 Task: Log work in the project AgileExpert for the issue 'Implement a new cloud-based inventory management system for a company with advanced inventory tracking and restocking features' spent time as '2w 3d 5h 1m' and remaining time as '1w 6d 22h 36m' and add a flag. Now add the issue to the epic 'Cybersecurity Incident Response Testing'. Log work in the project AgileExpert for the issue 'Integrate a new gamification feature into an existing mobile application to increase user engagement and retention' spent time as '5w 6d 1h 9m' and remaining time as '5w 6d 6h 50m' and clone the issue. Now add the issue to the epic 'IT Asset Management Process Improvement'
Action: Mouse moved to (1124, 276)
Screenshot: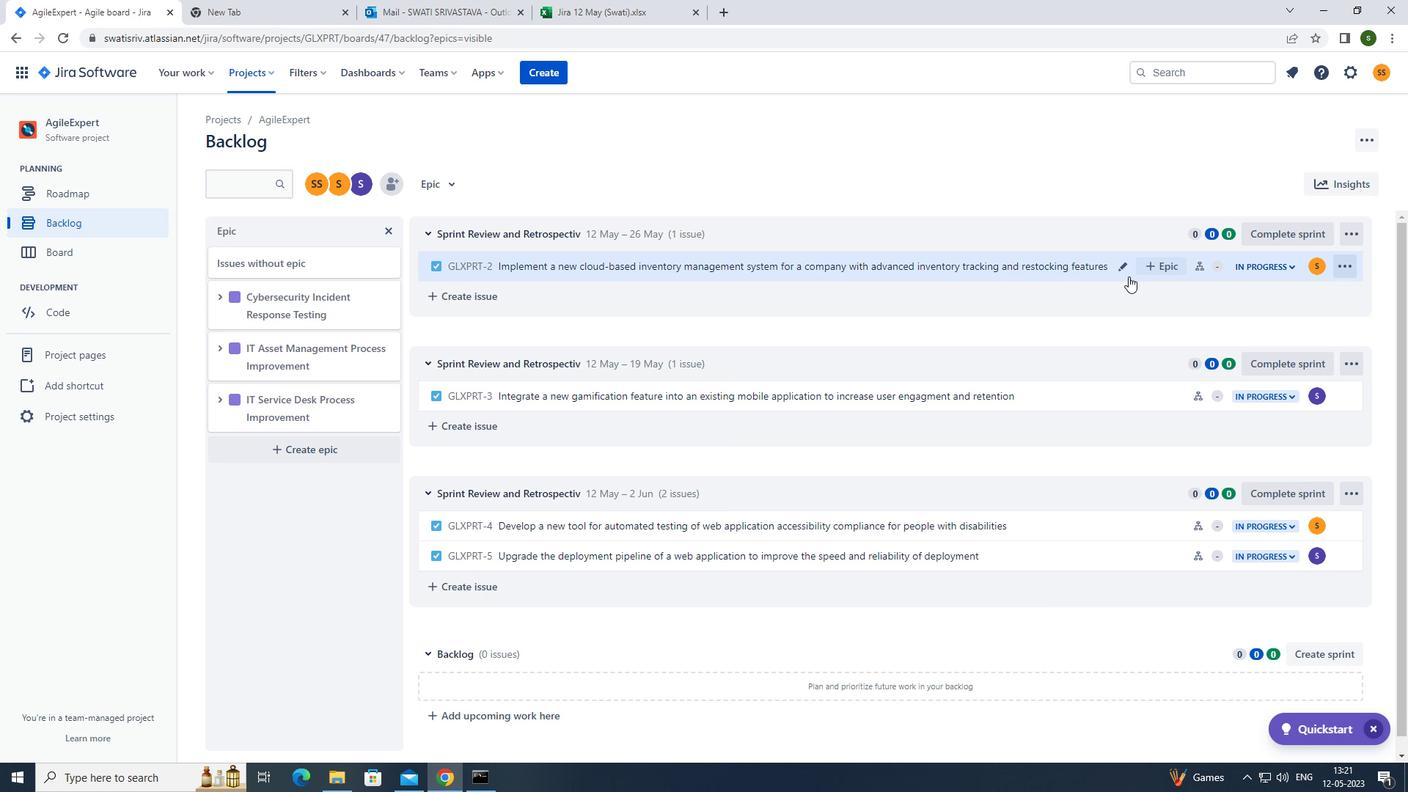 
Action: Mouse pressed left at (1124, 276)
Screenshot: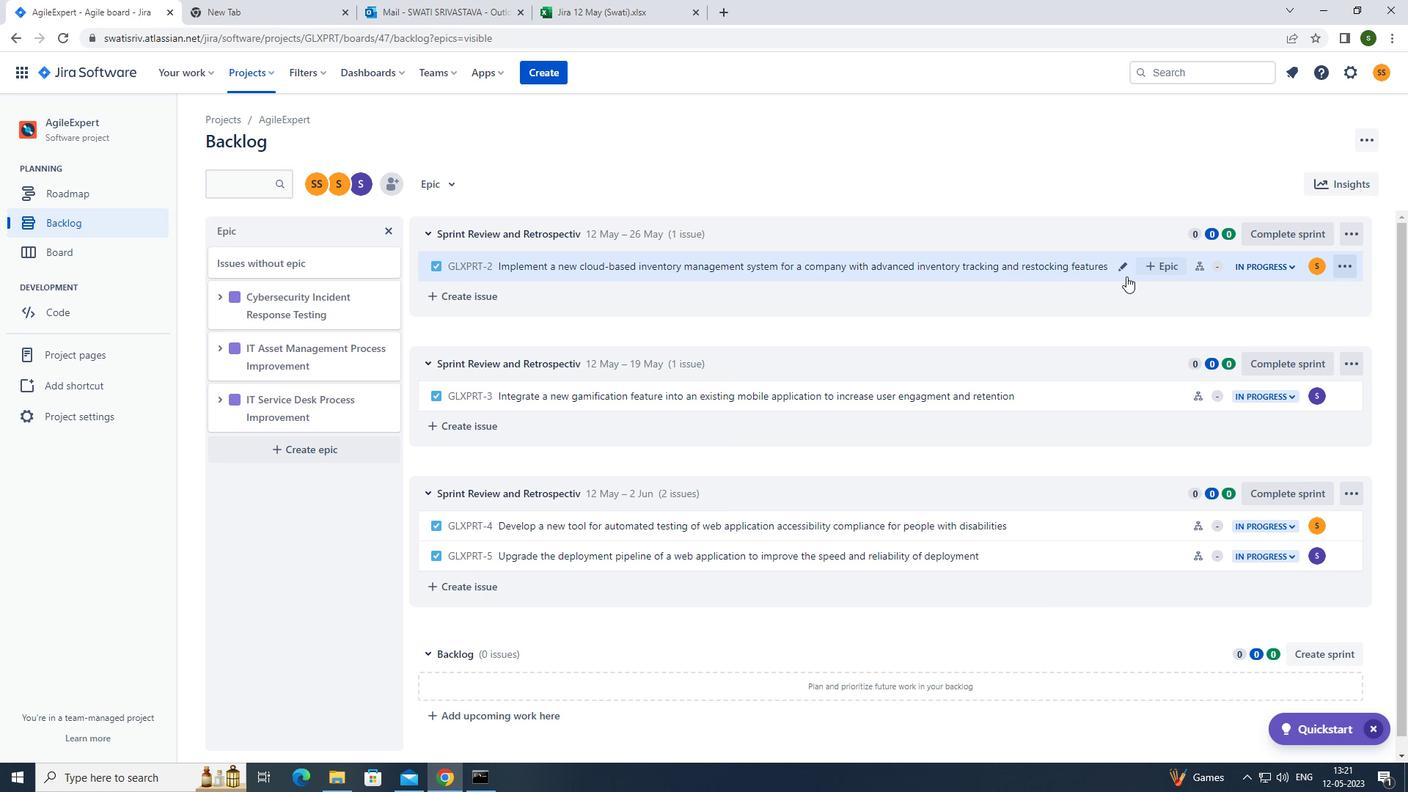 
Action: Mouse moved to (1340, 225)
Screenshot: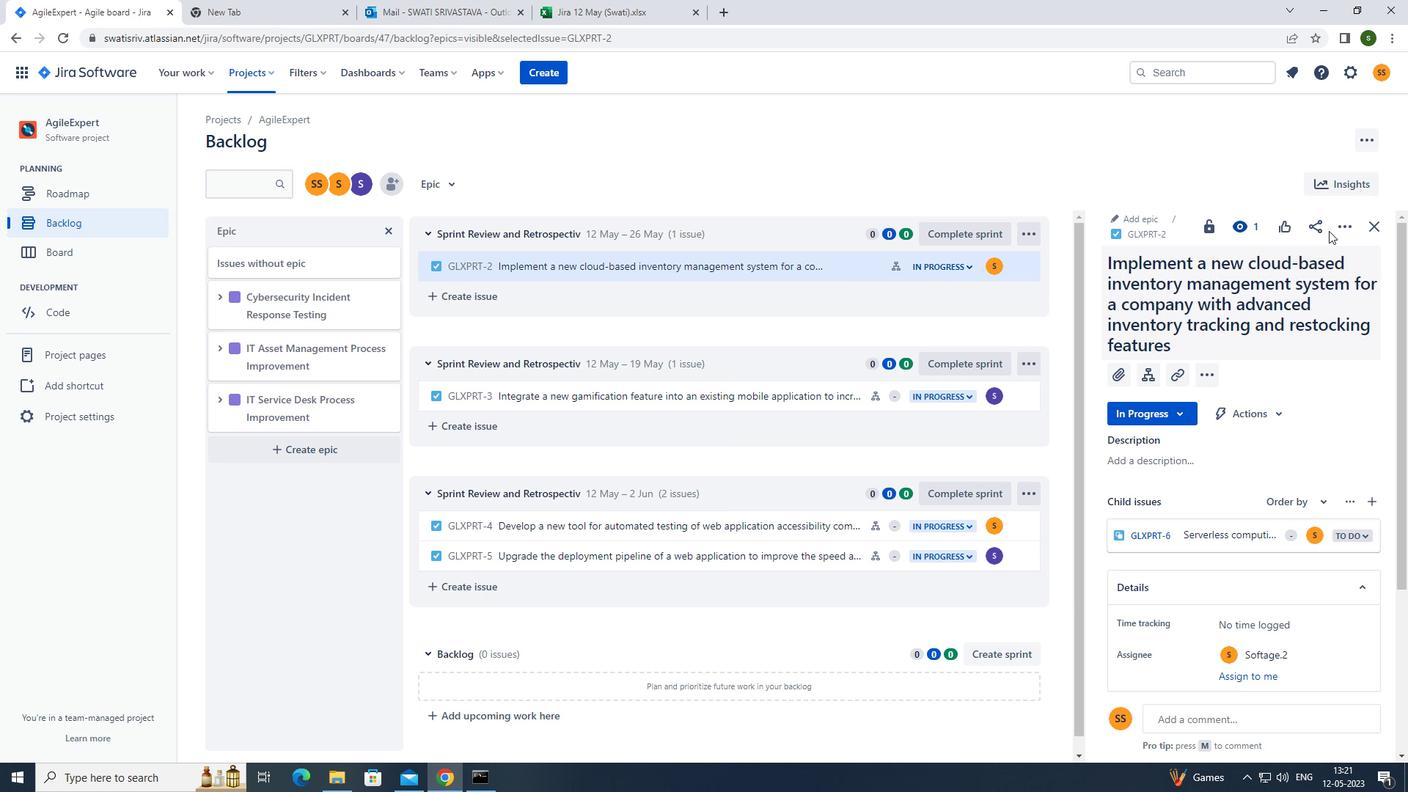 
Action: Mouse pressed left at (1340, 225)
Screenshot: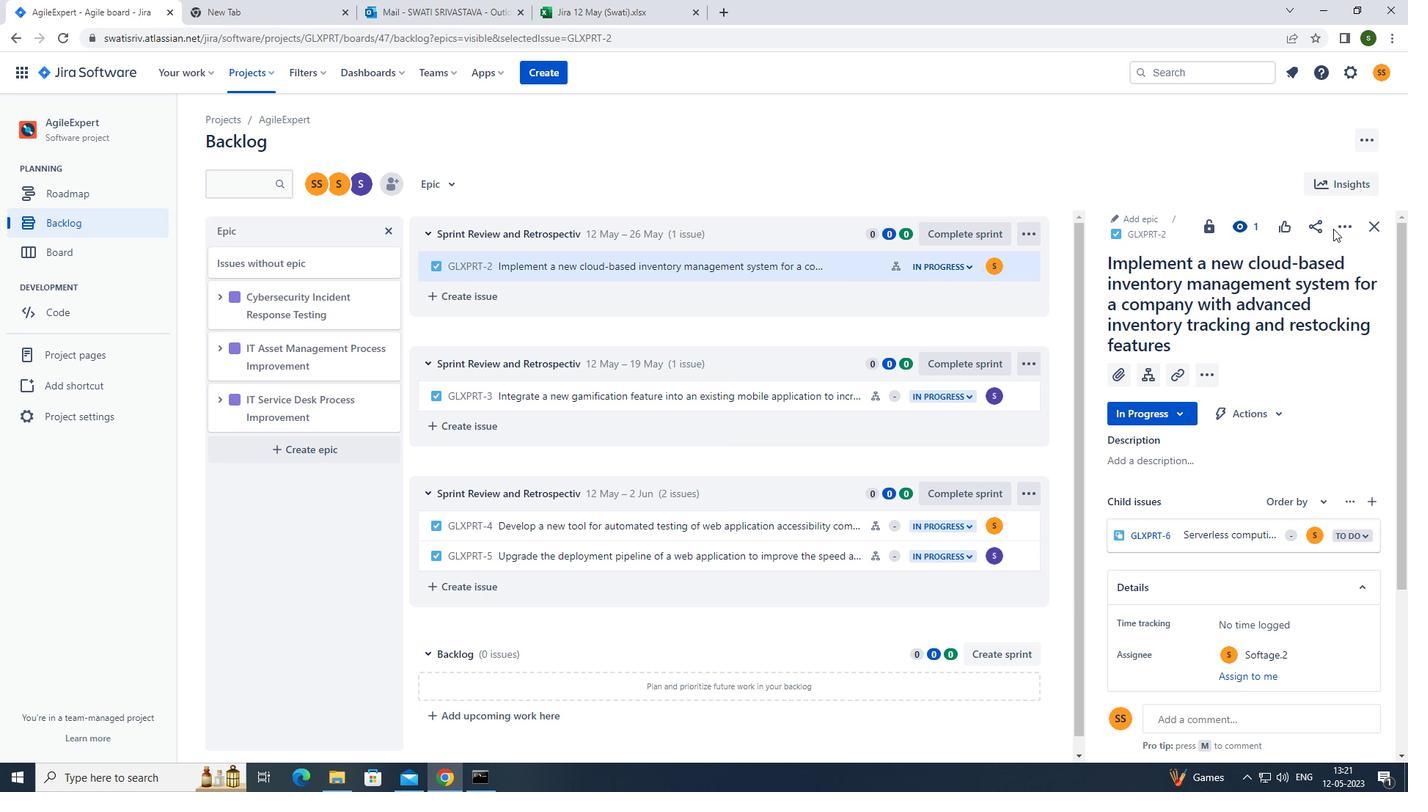 
Action: Mouse moved to (1303, 257)
Screenshot: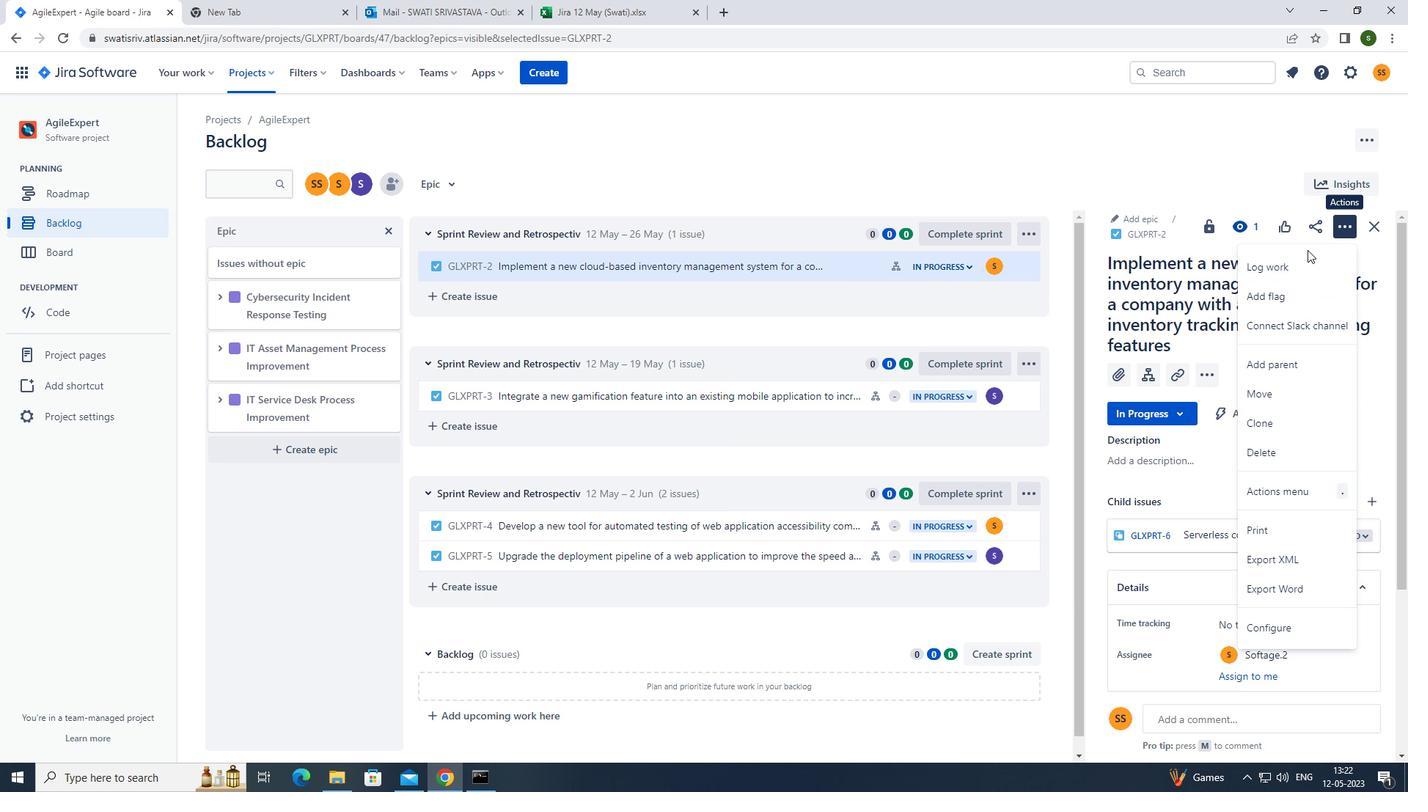 
Action: Mouse pressed left at (1303, 257)
Screenshot: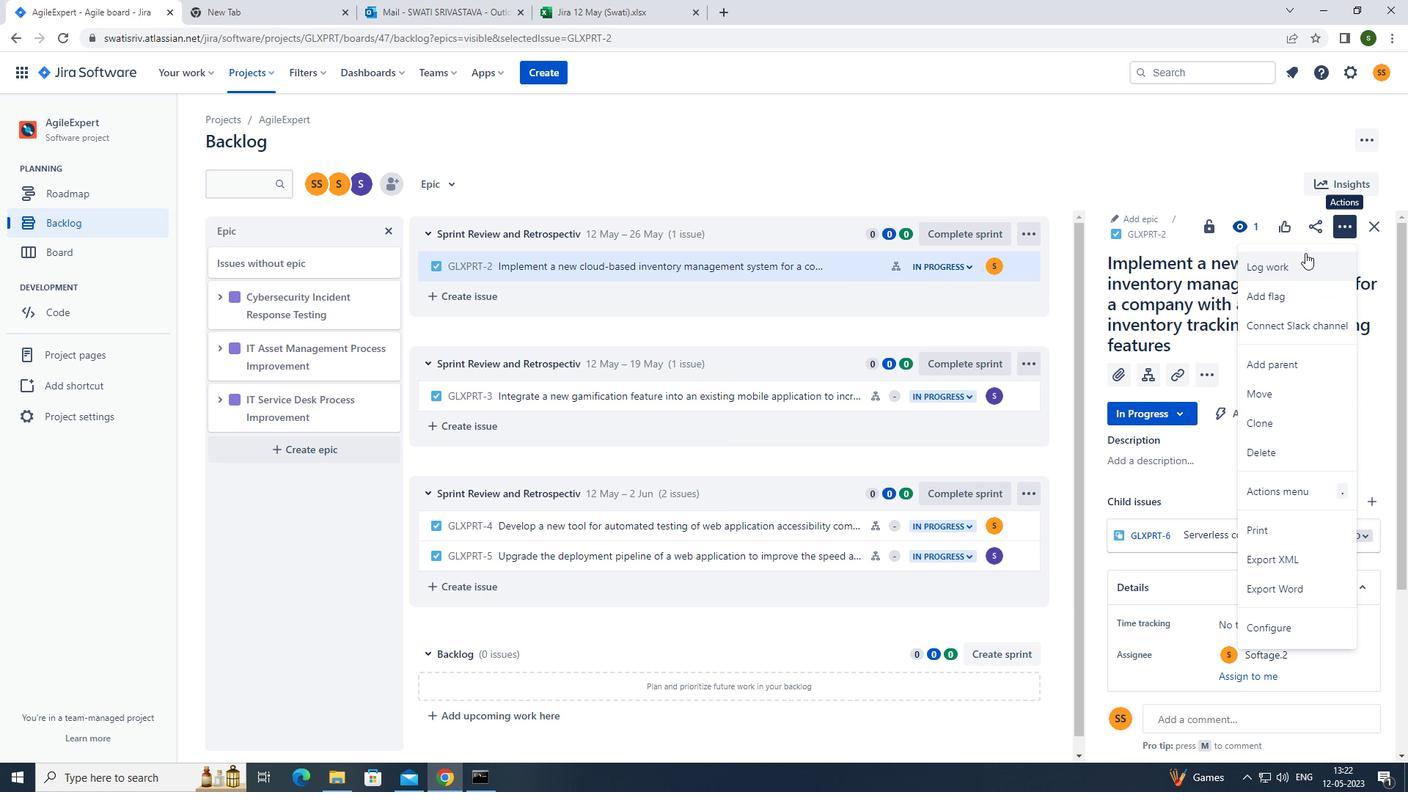 
Action: Mouse moved to (624, 186)
Screenshot: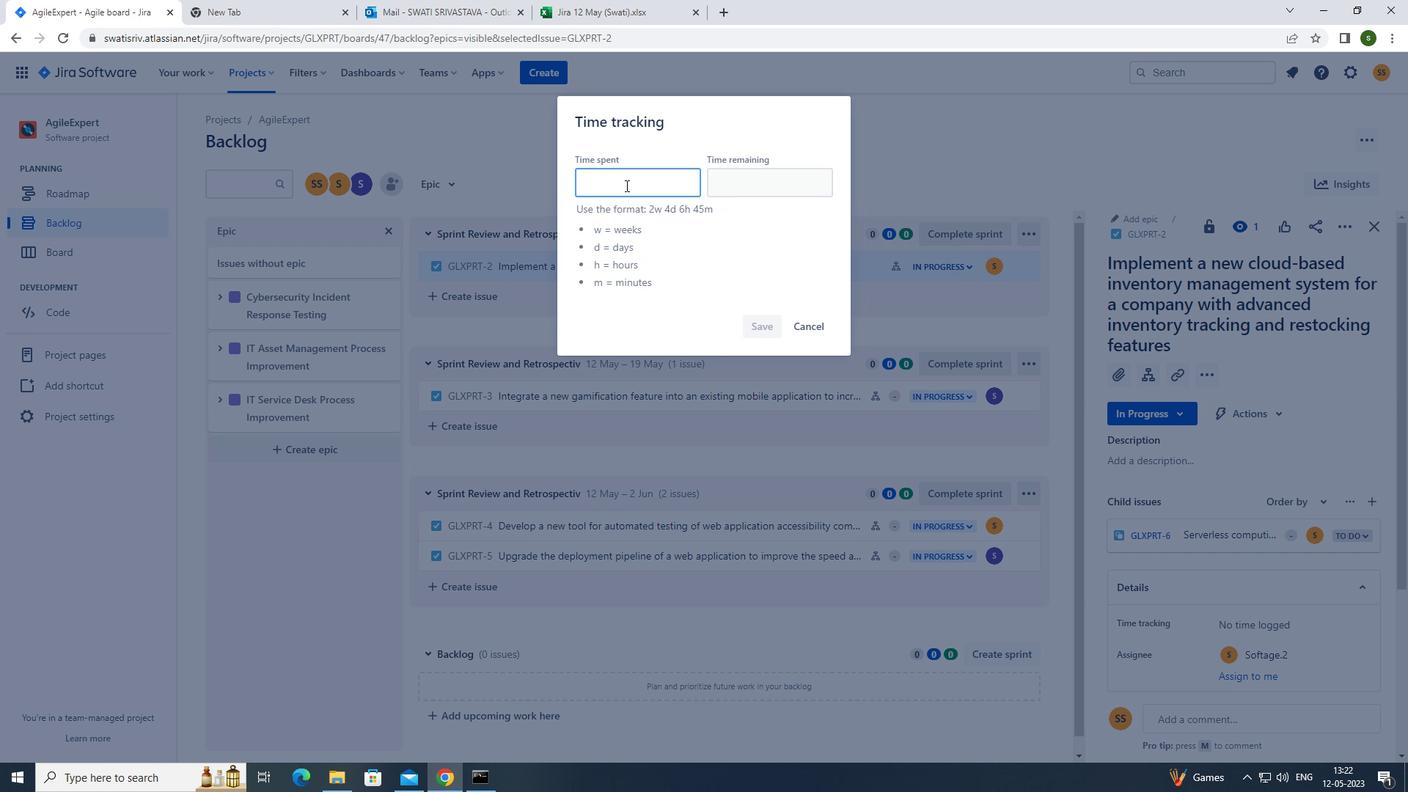 
Action: Key pressed 2w<Key.space>3d<Key.space>5h<Key.space>1m
Screenshot: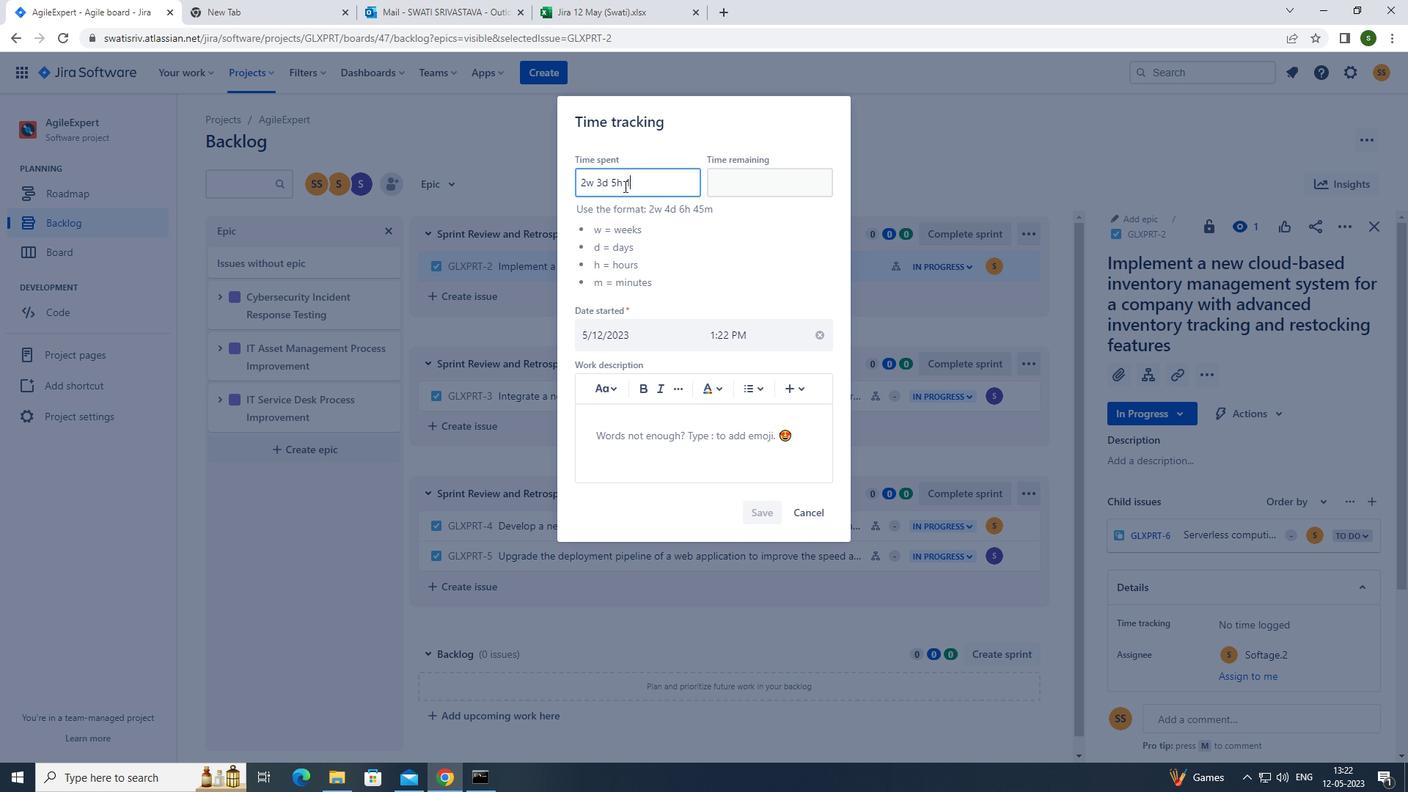 
Action: Mouse moved to (759, 192)
Screenshot: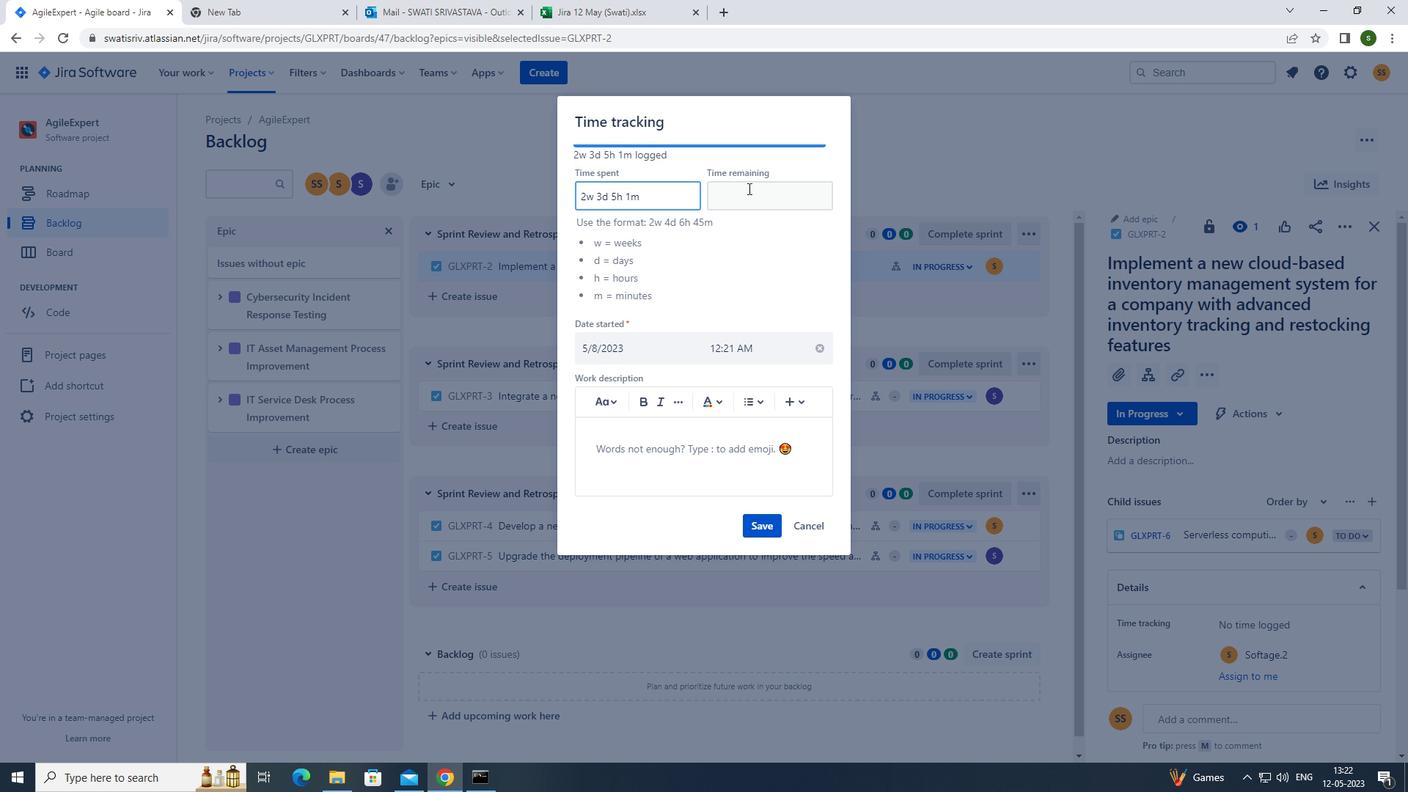 
Action: Mouse pressed left at (759, 192)
Screenshot: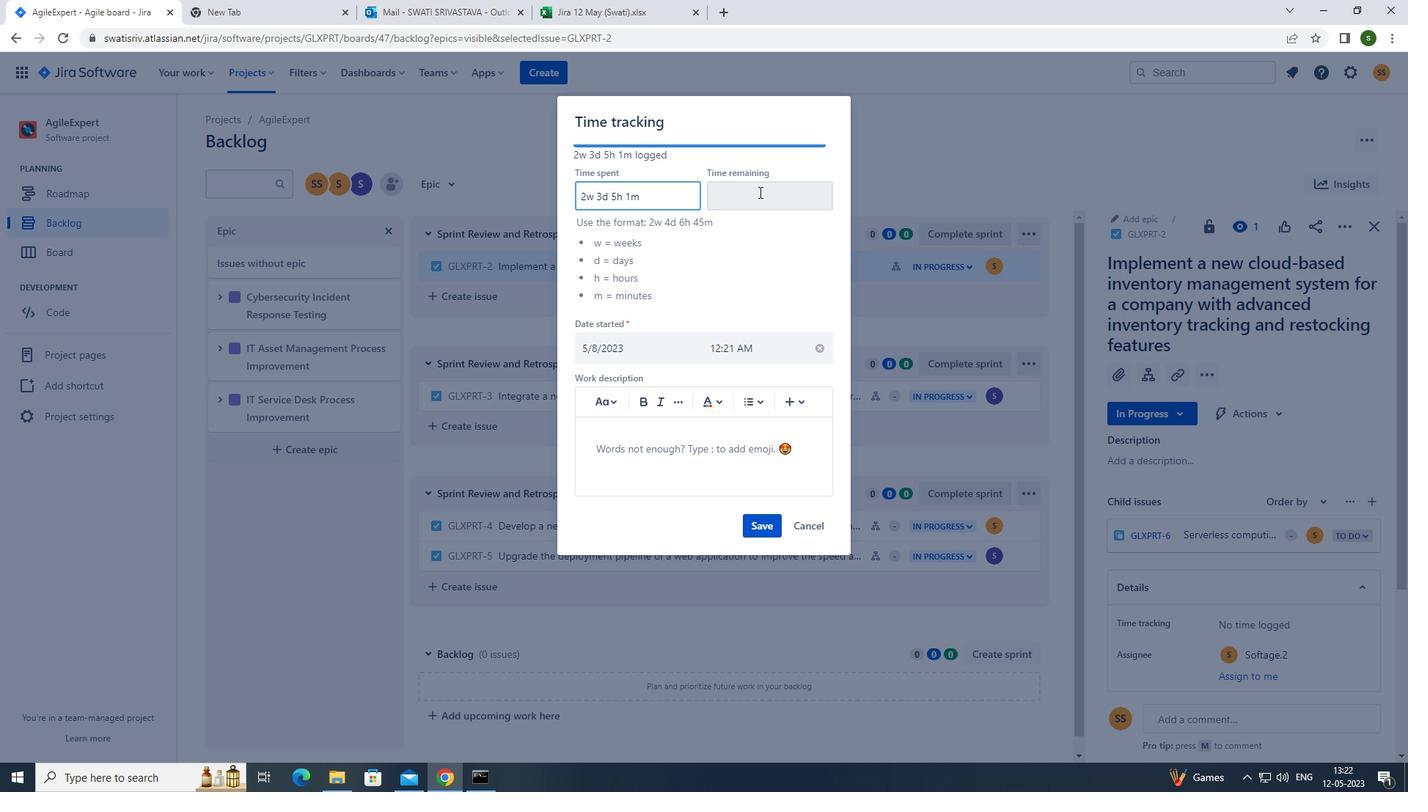 
Action: Mouse moved to (756, 193)
Screenshot: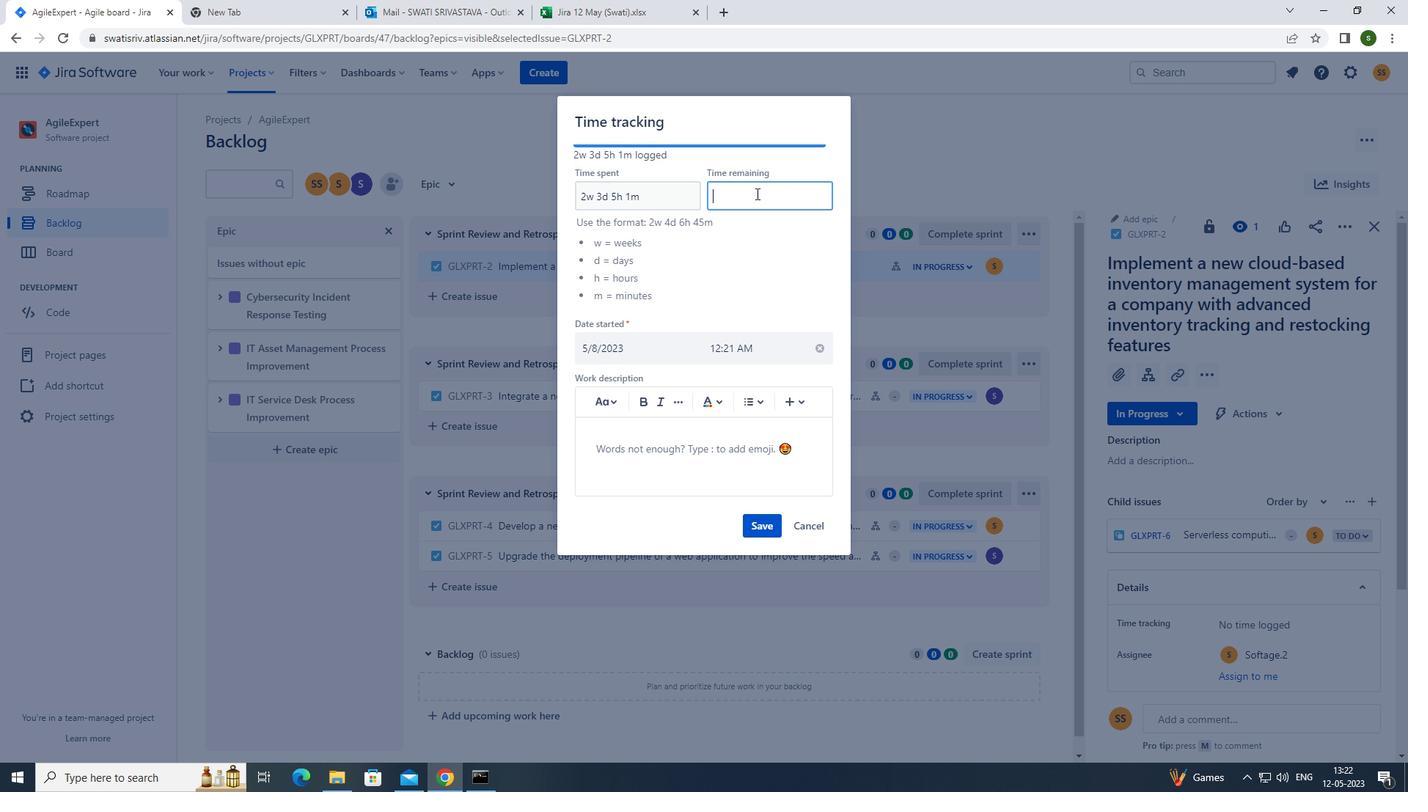 
Action: Key pressed 1w<Key.space>6d<Key.space>22h<Key.space>36m
Screenshot: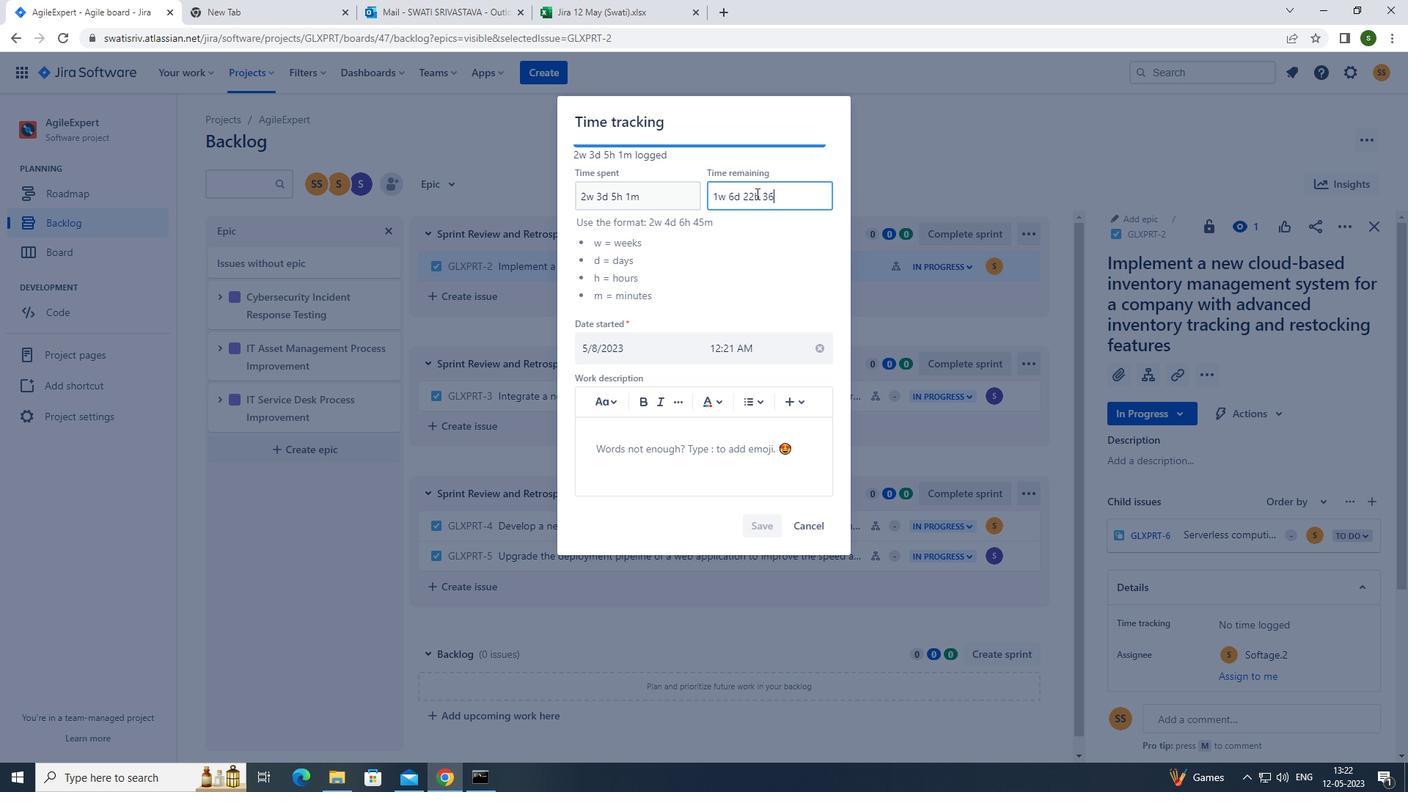 
Action: Mouse moved to (774, 520)
Screenshot: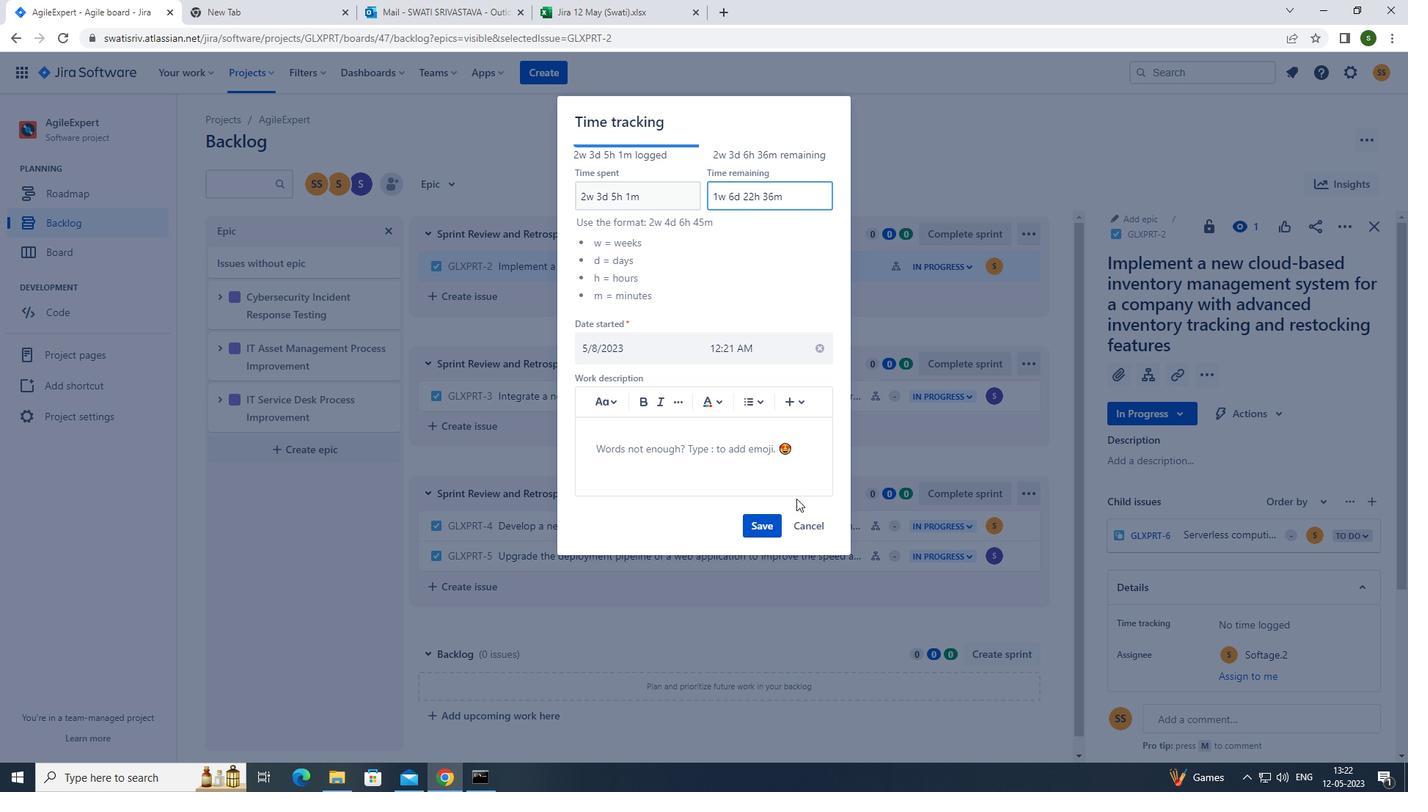 
Action: Mouse pressed left at (774, 520)
Screenshot: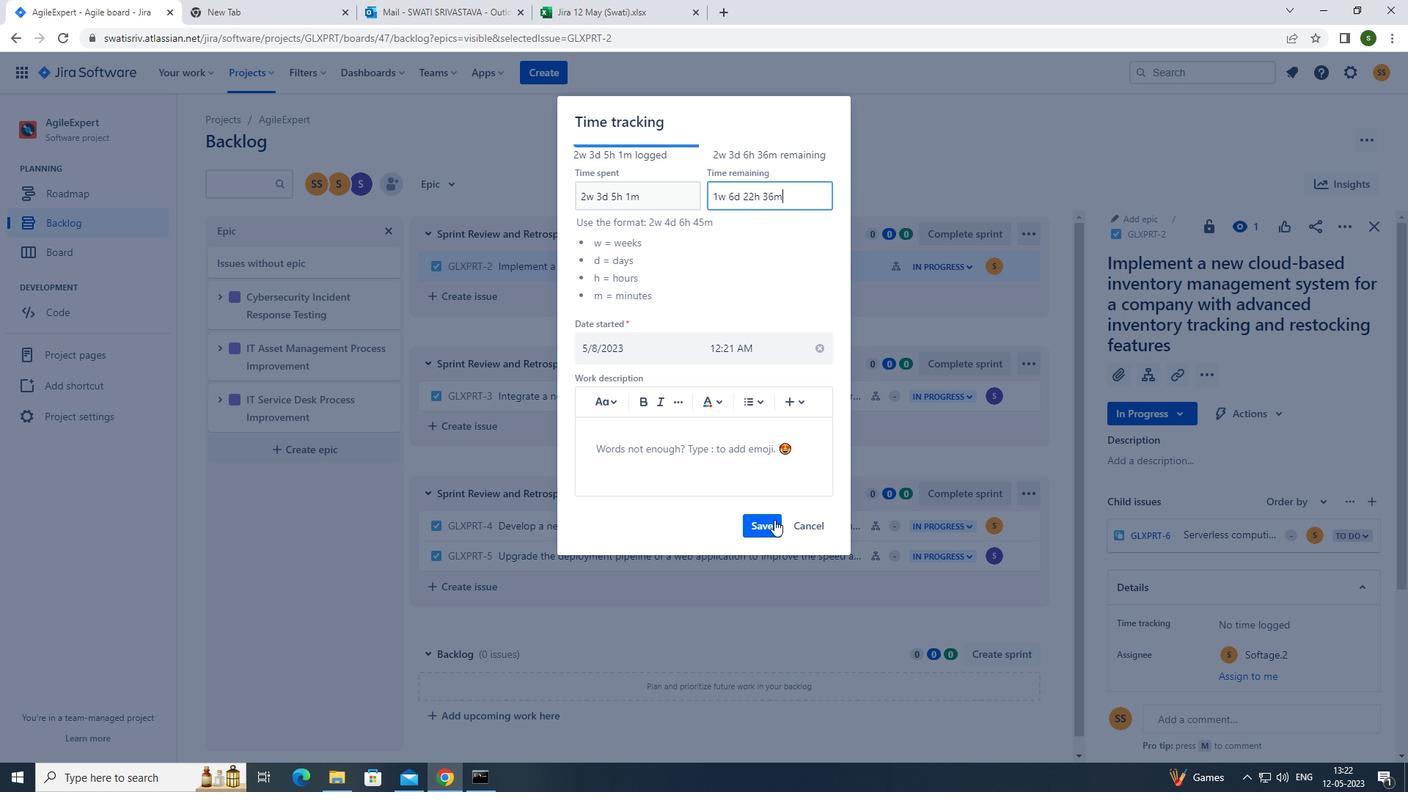 
Action: Mouse moved to (1349, 229)
Screenshot: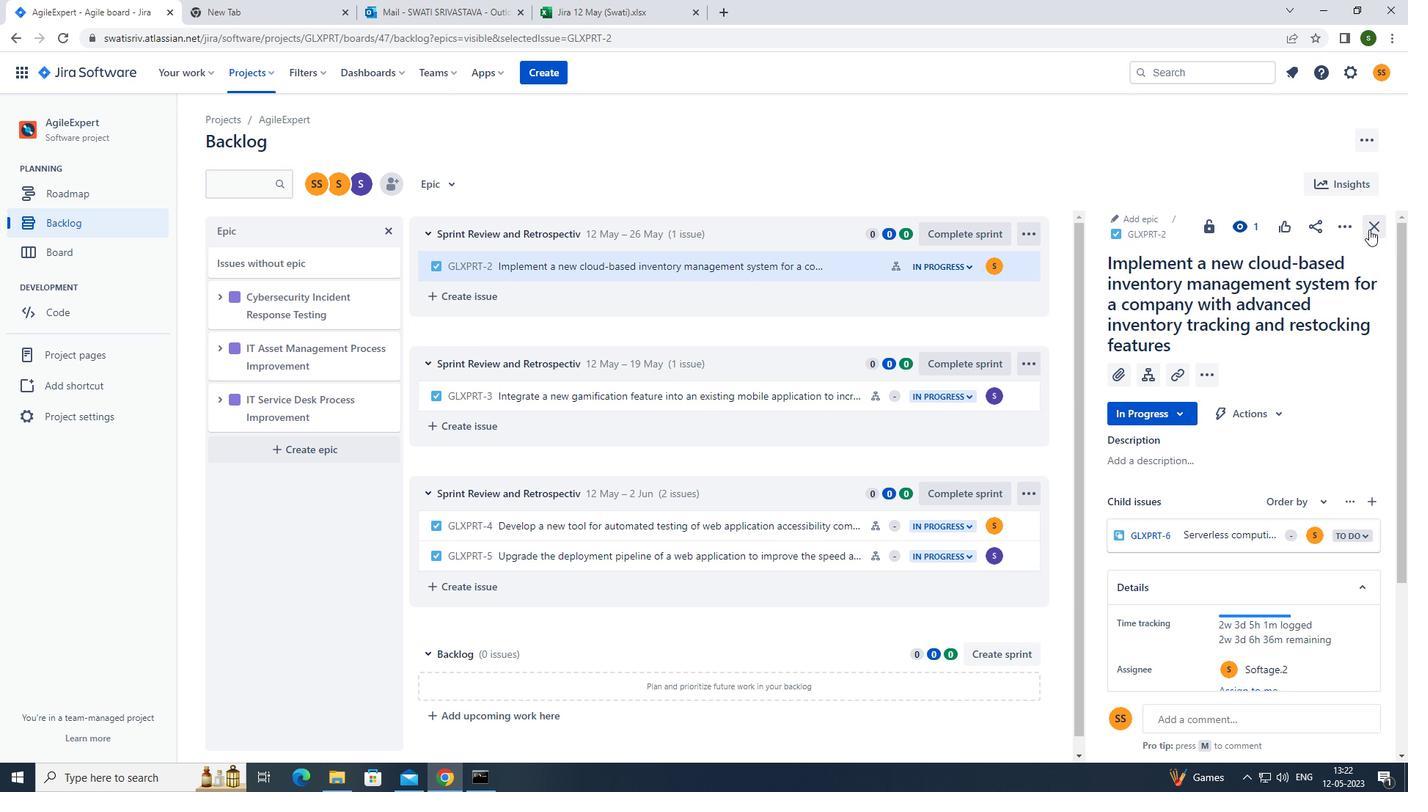 
Action: Mouse pressed left at (1349, 229)
Screenshot: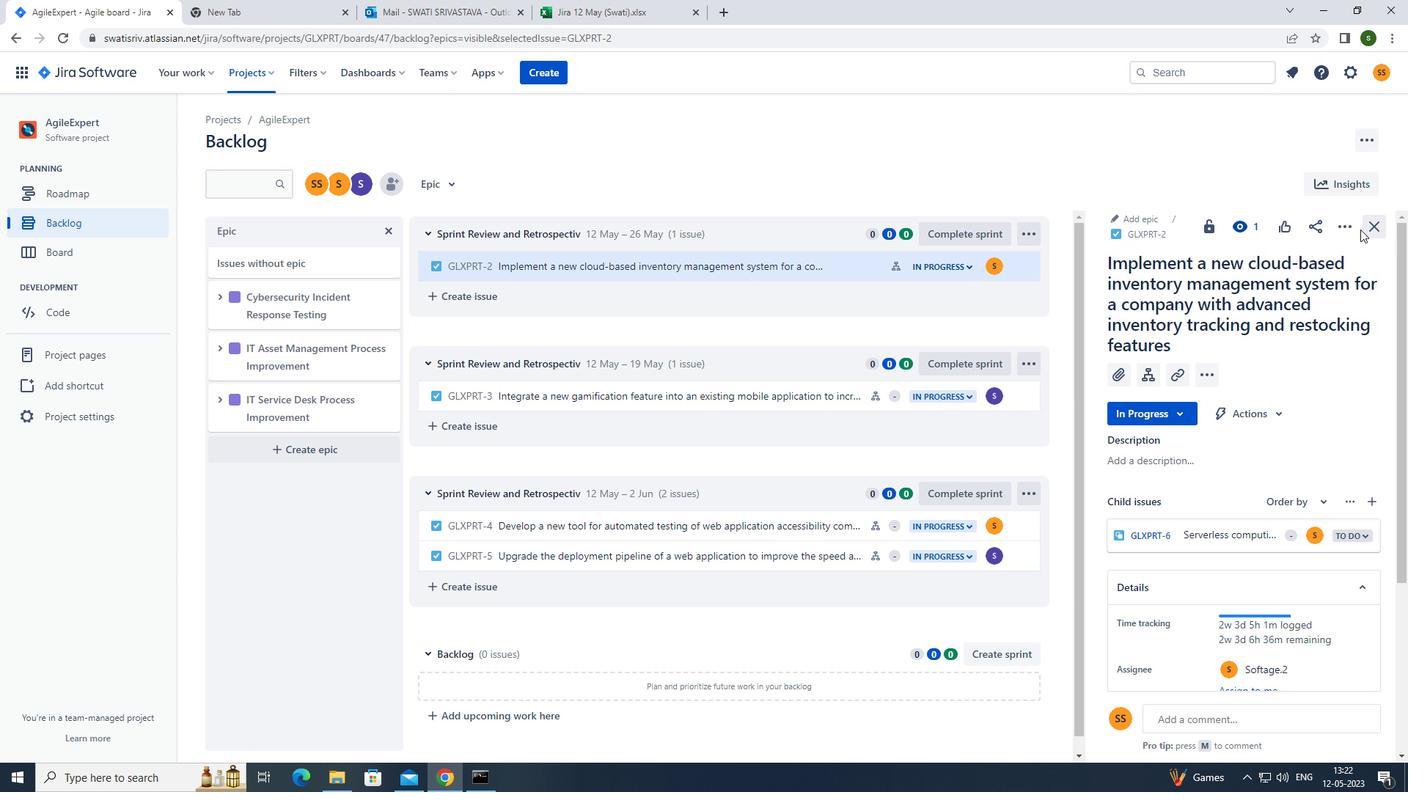 
Action: Mouse moved to (1274, 289)
Screenshot: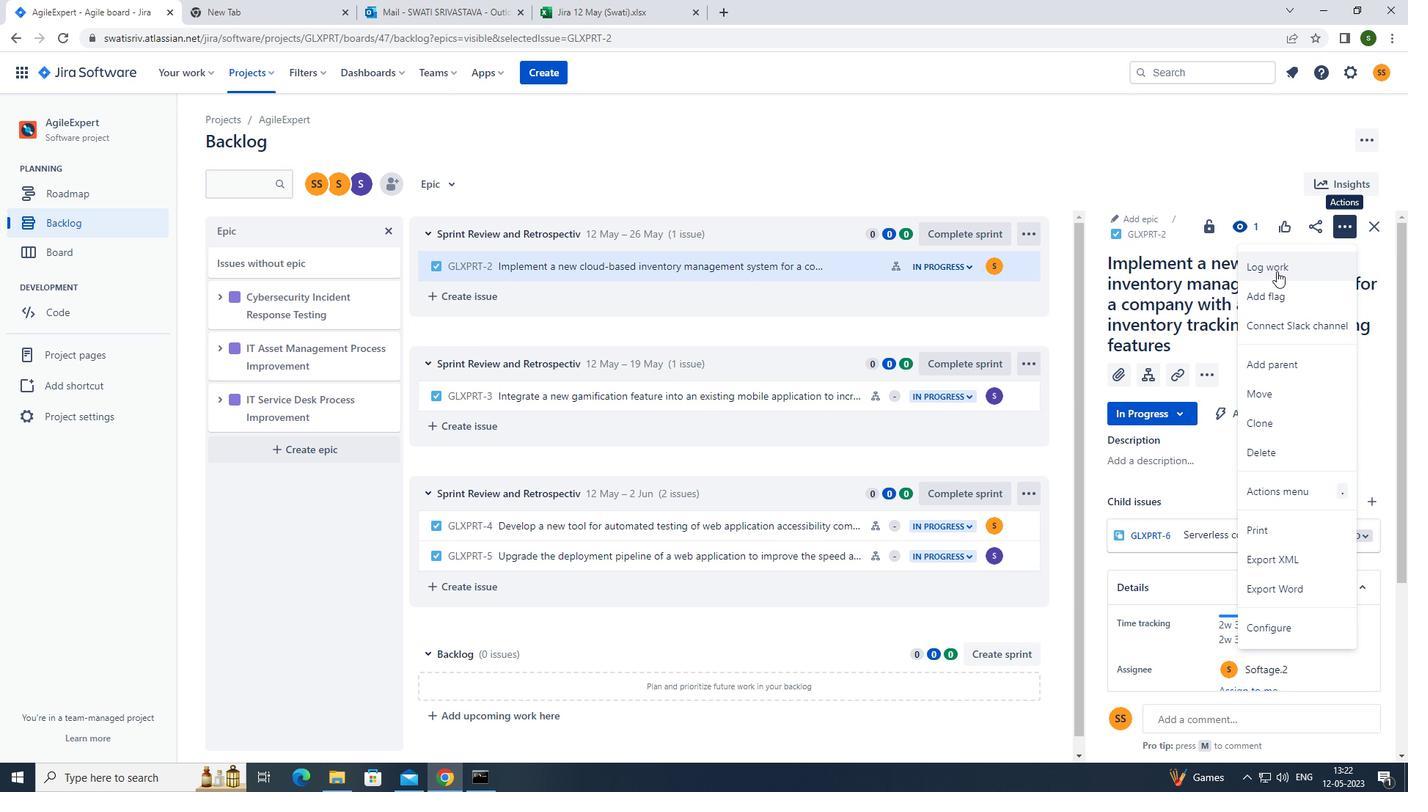
Action: Mouse pressed left at (1274, 289)
Screenshot: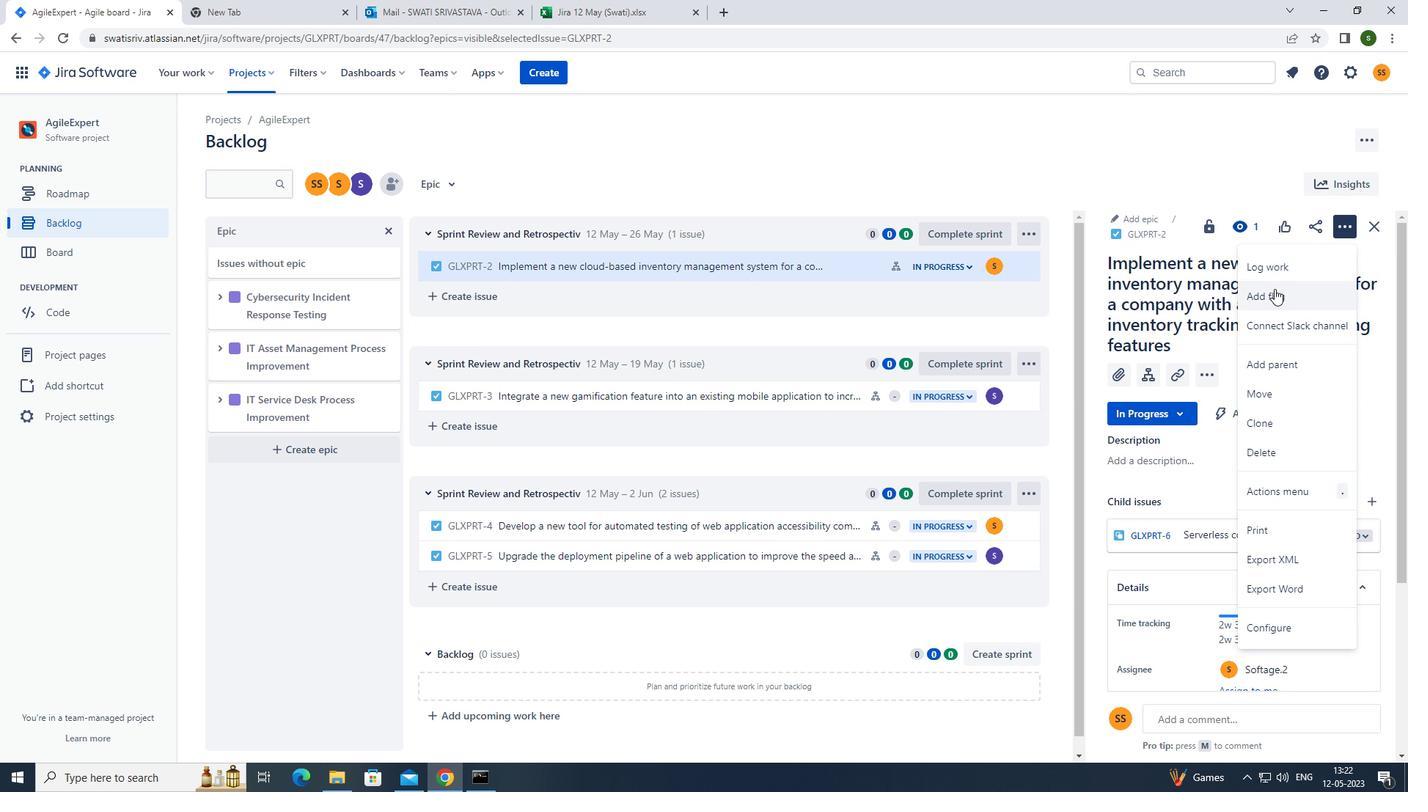 
Action: Mouse moved to (447, 190)
Screenshot: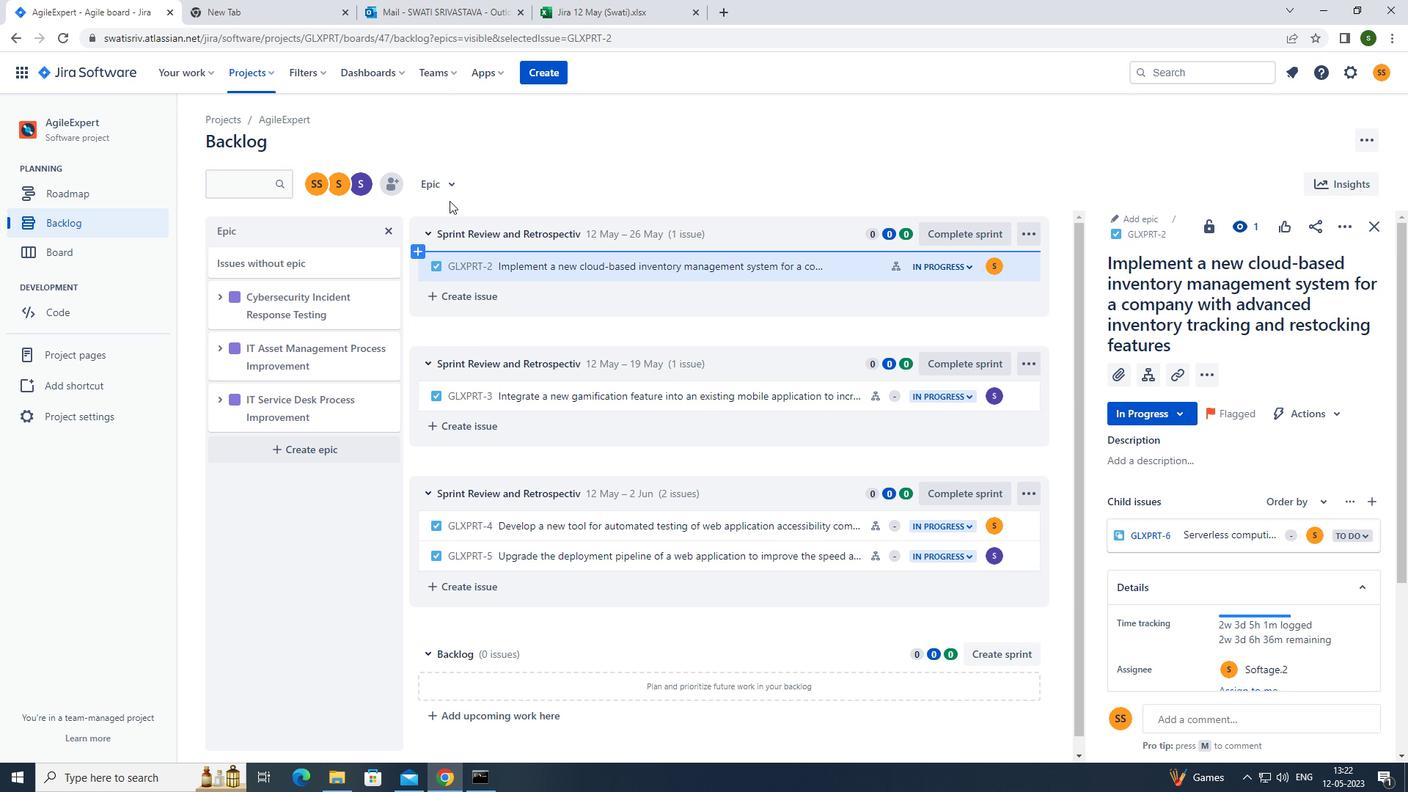 
Action: Mouse pressed left at (447, 190)
Screenshot: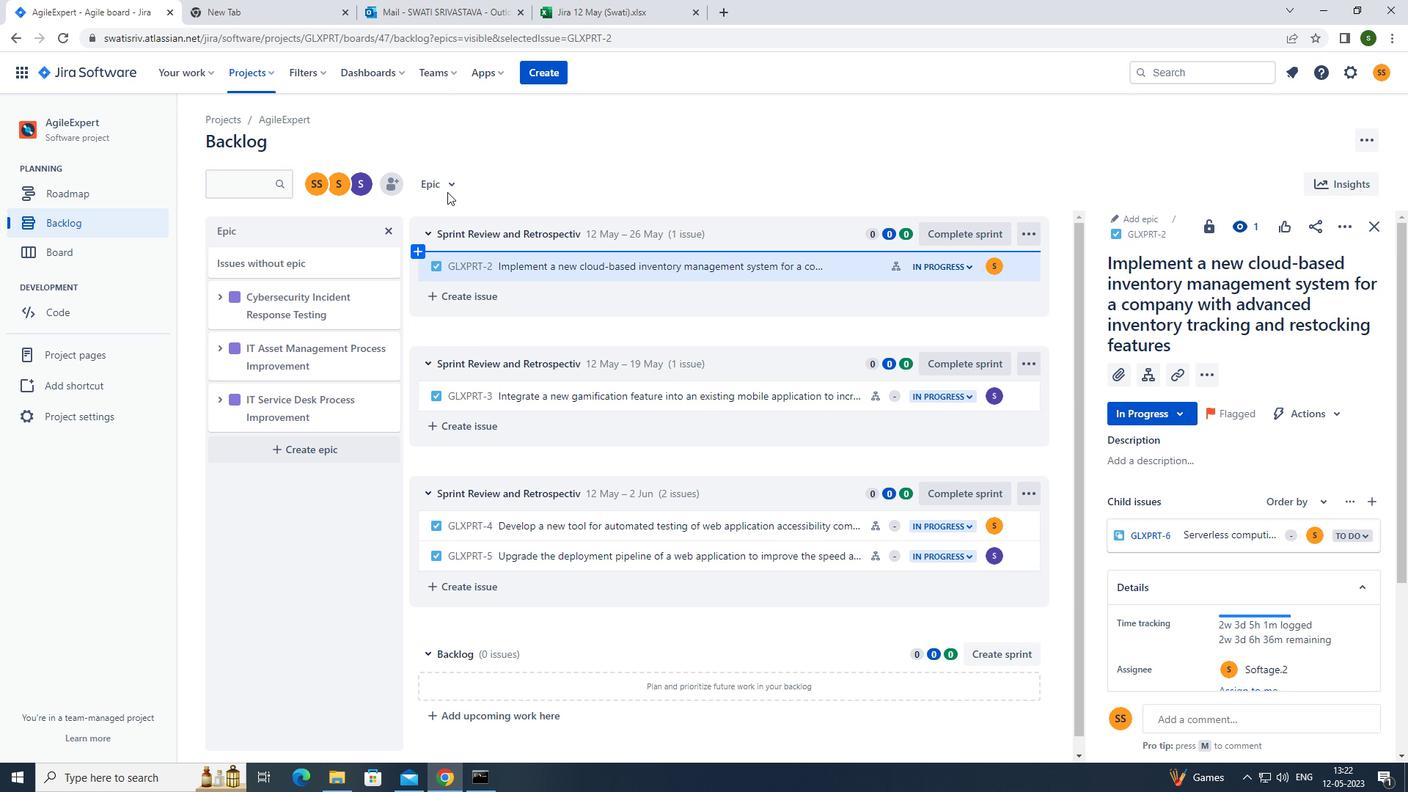 
Action: Mouse moved to (523, 250)
Screenshot: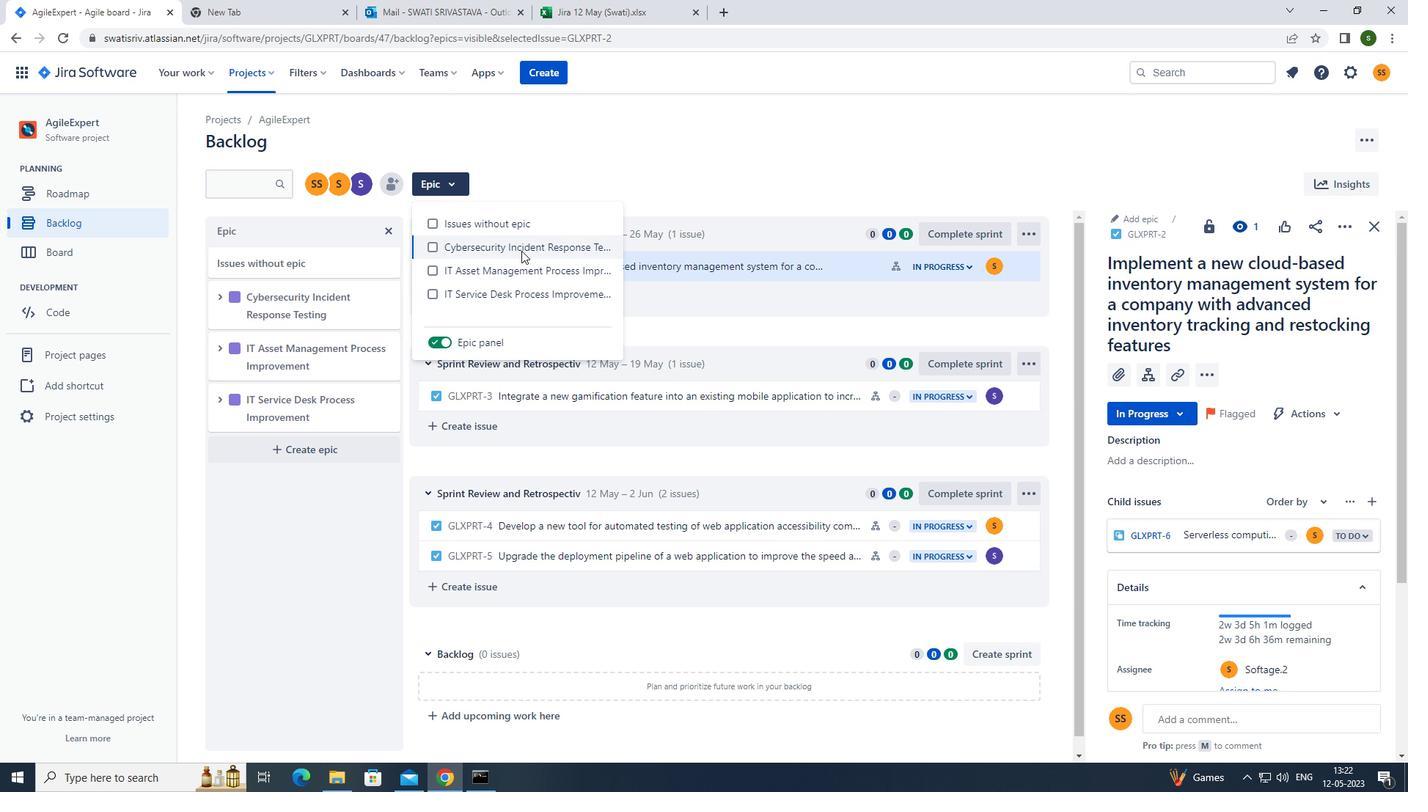 
Action: Mouse pressed left at (523, 250)
Screenshot: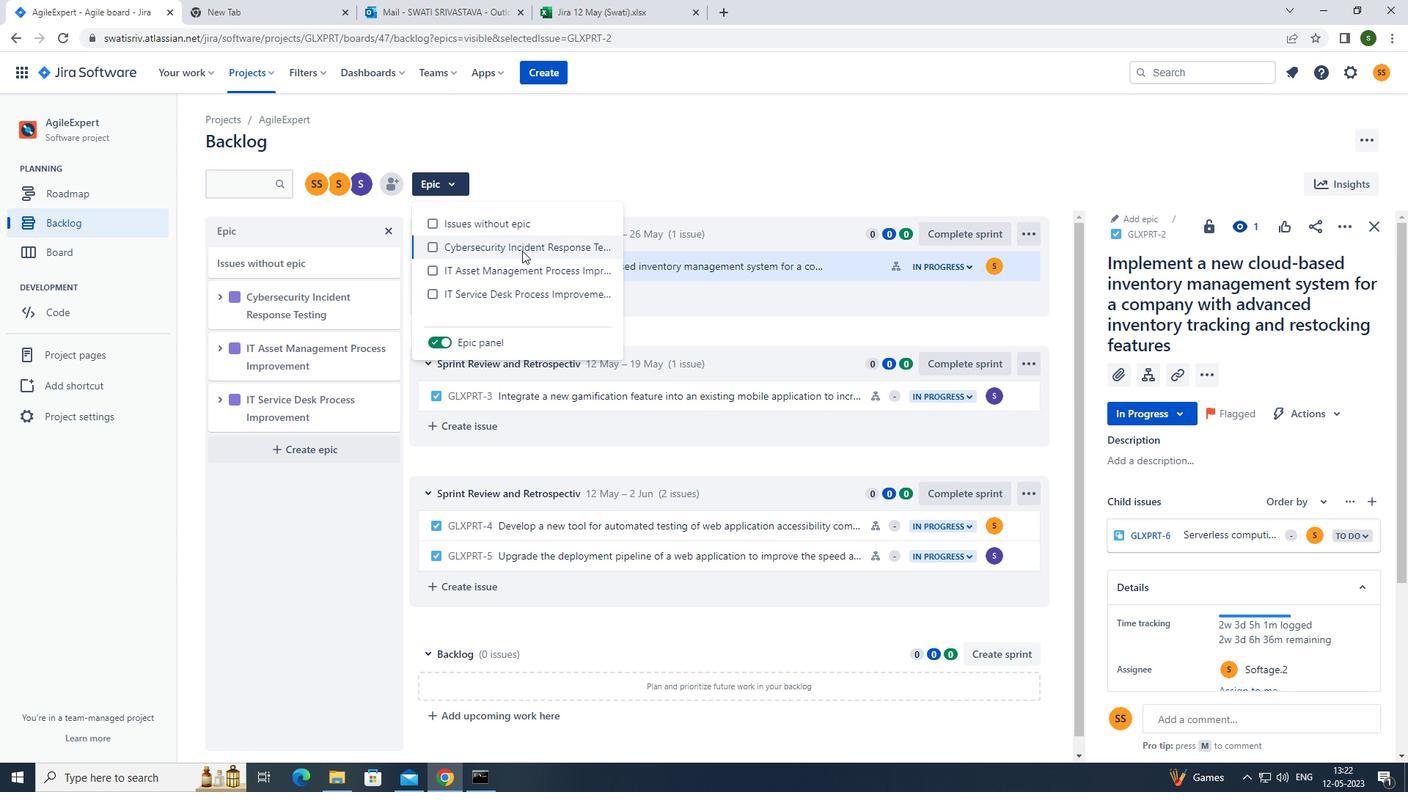 
Action: Mouse moved to (695, 170)
Screenshot: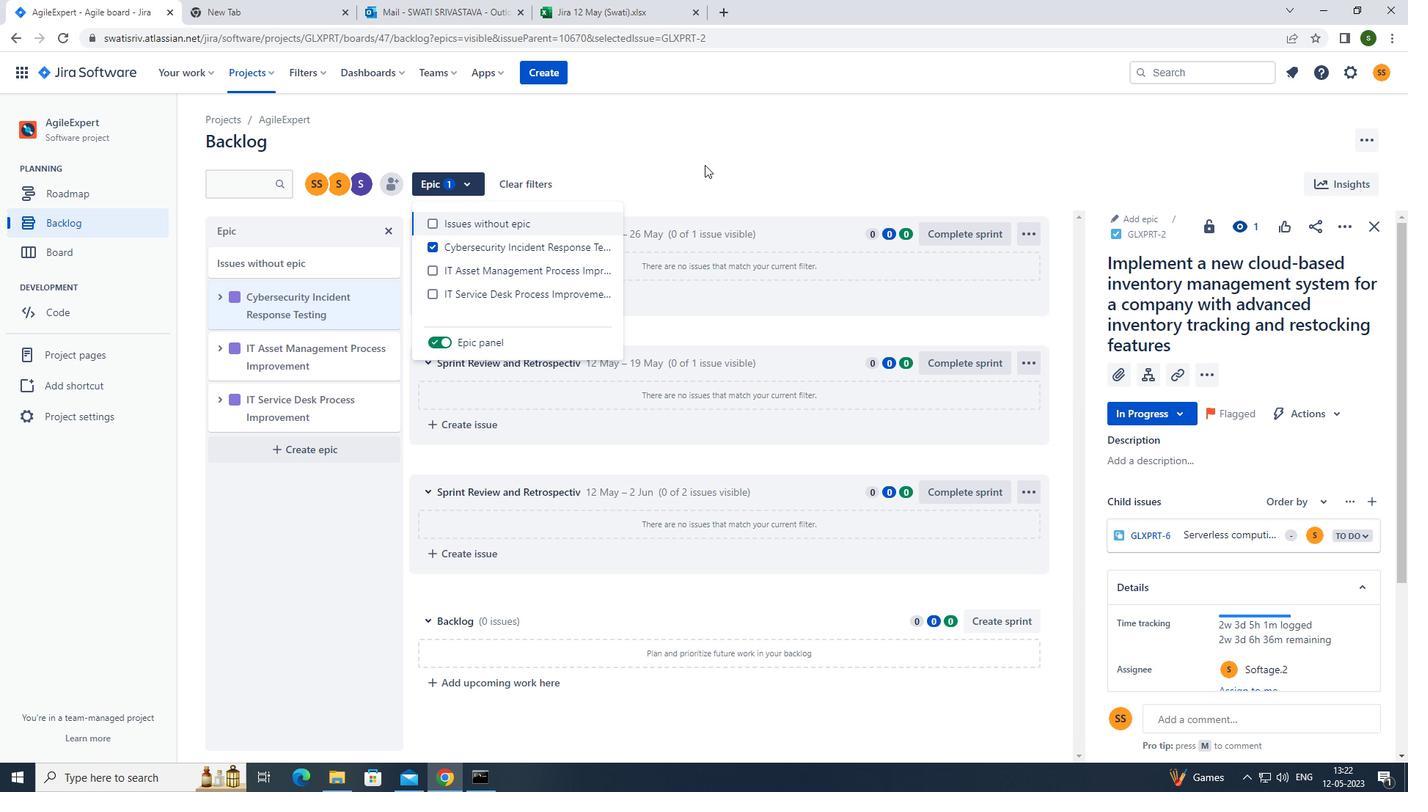 
Action: Mouse pressed left at (695, 170)
Screenshot: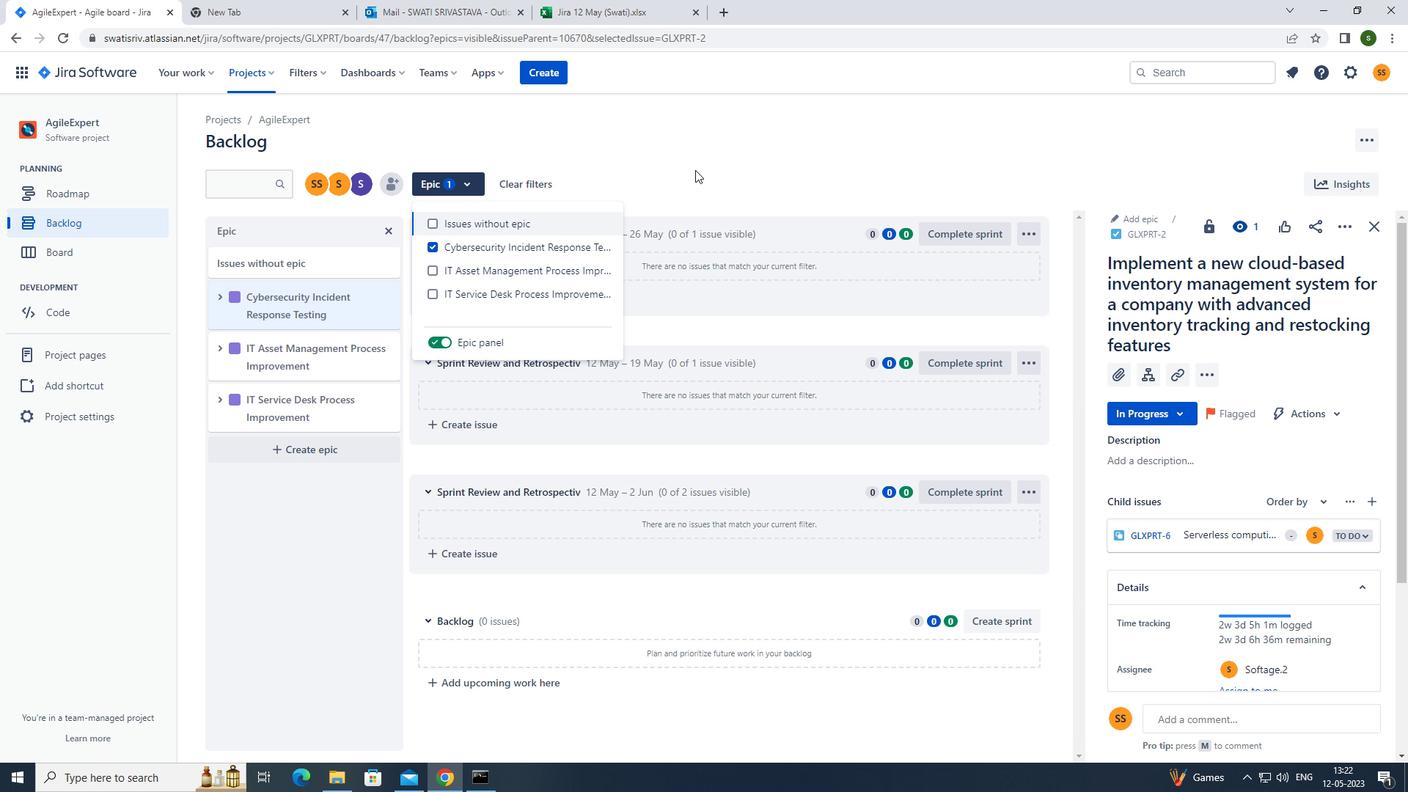 
Action: Mouse moved to (124, 230)
Screenshot: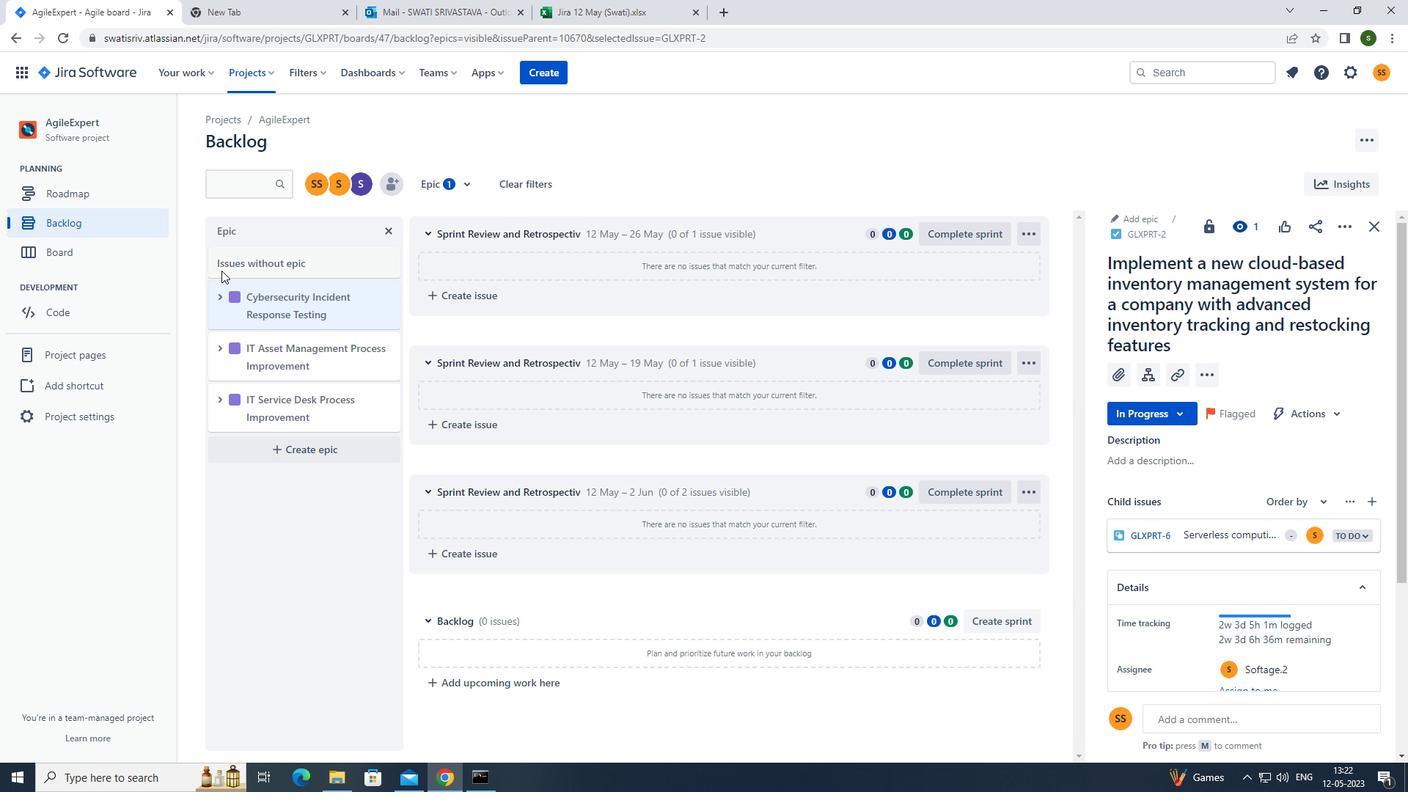 
Action: Mouse pressed left at (124, 230)
Screenshot: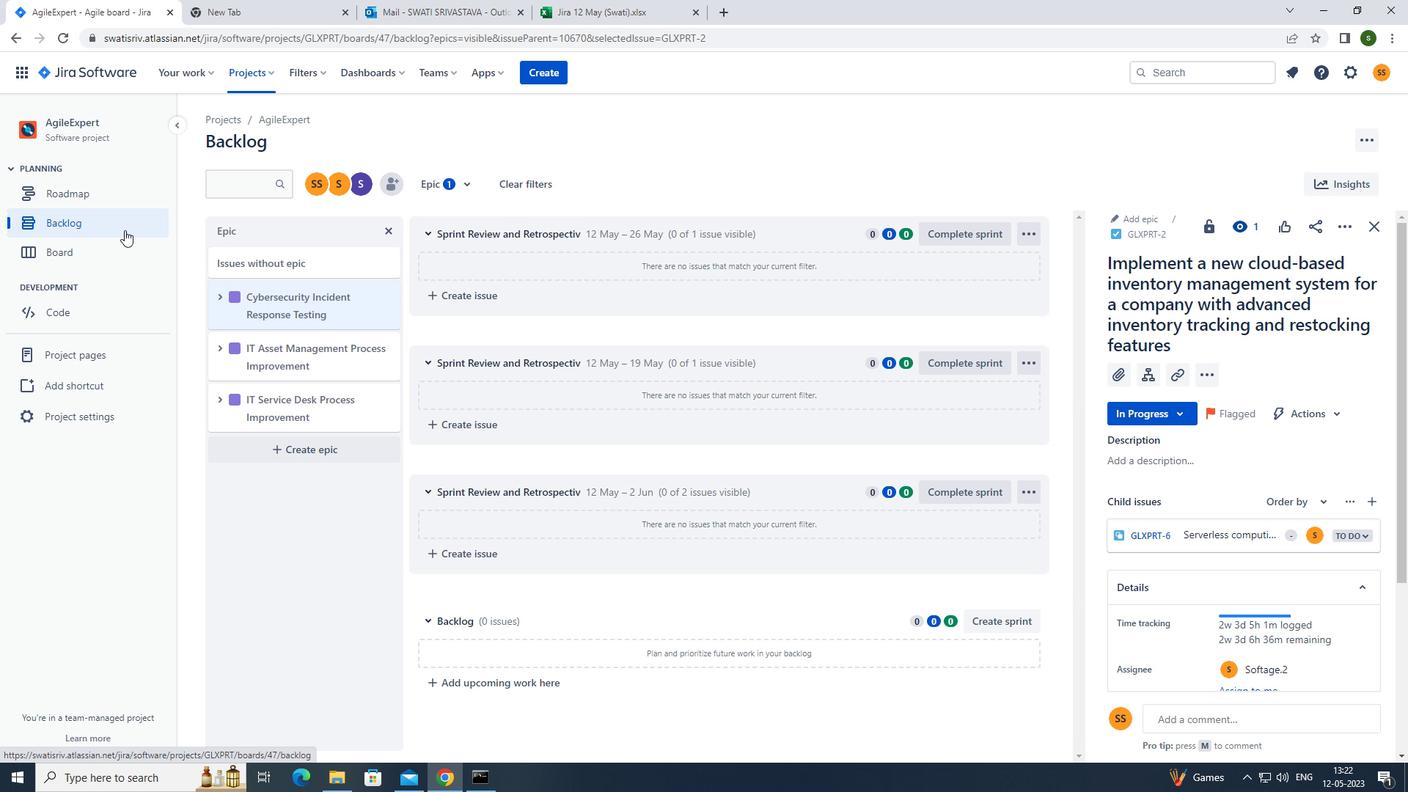 
Action: Mouse moved to (796, 405)
Screenshot: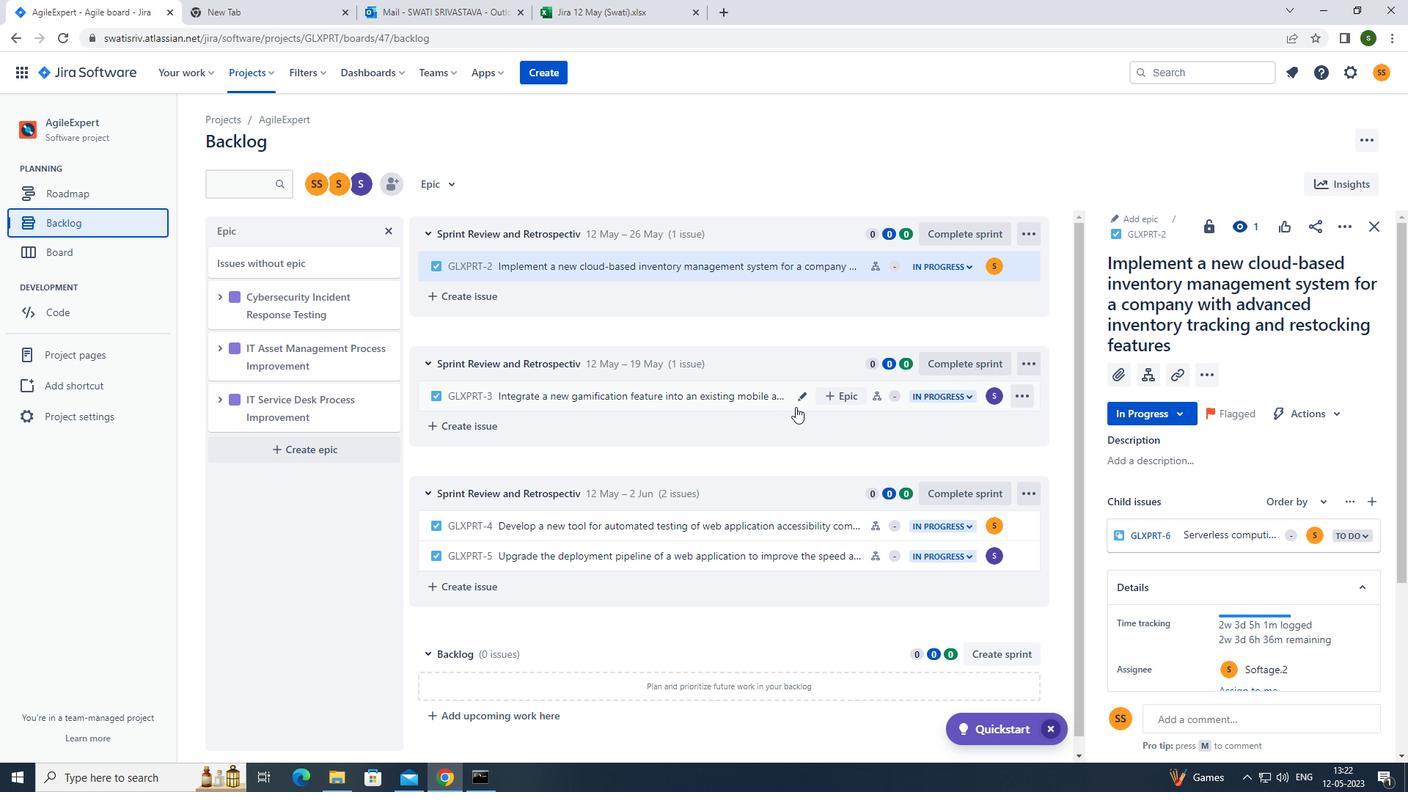 
Action: Mouse pressed left at (796, 405)
Screenshot: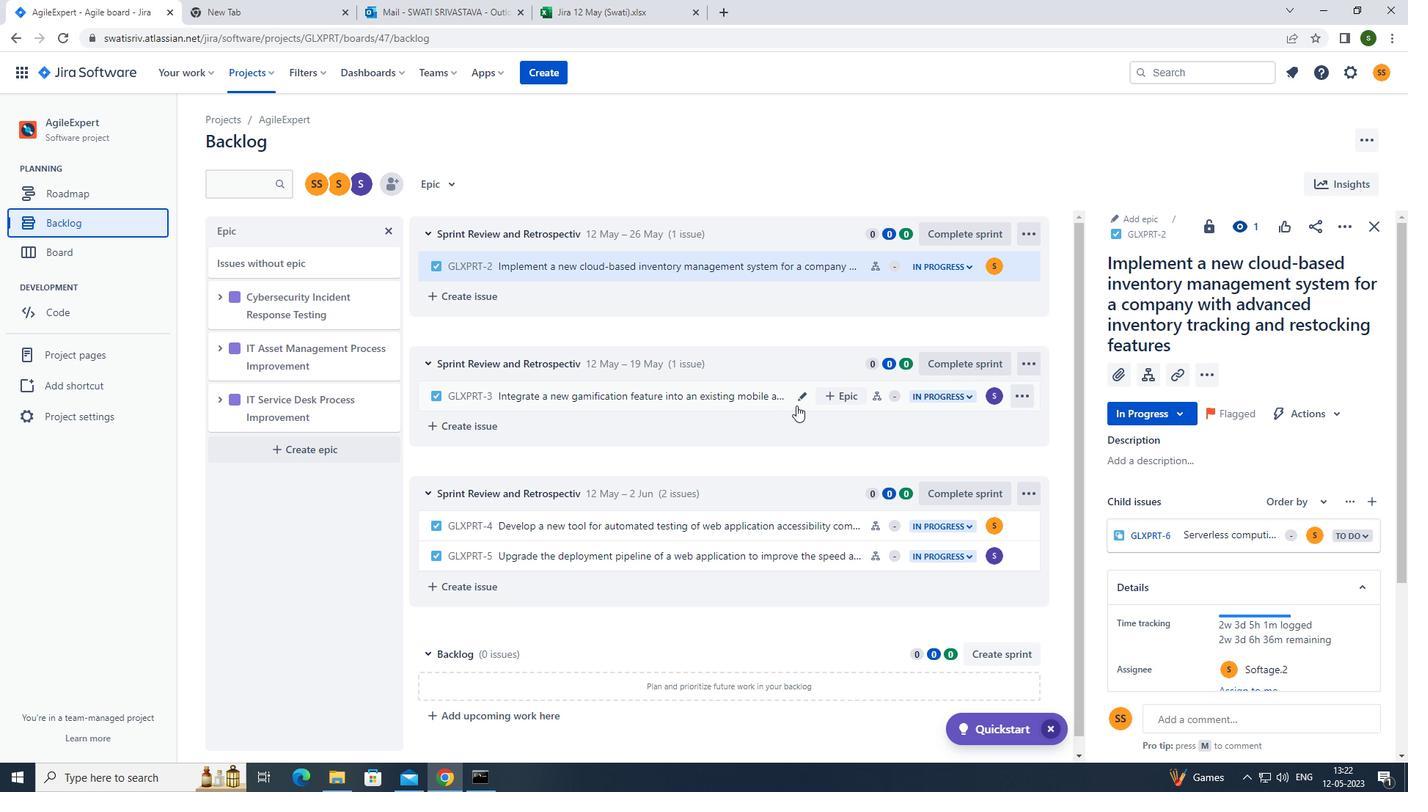 
Action: Mouse moved to (1340, 222)
Screenshot: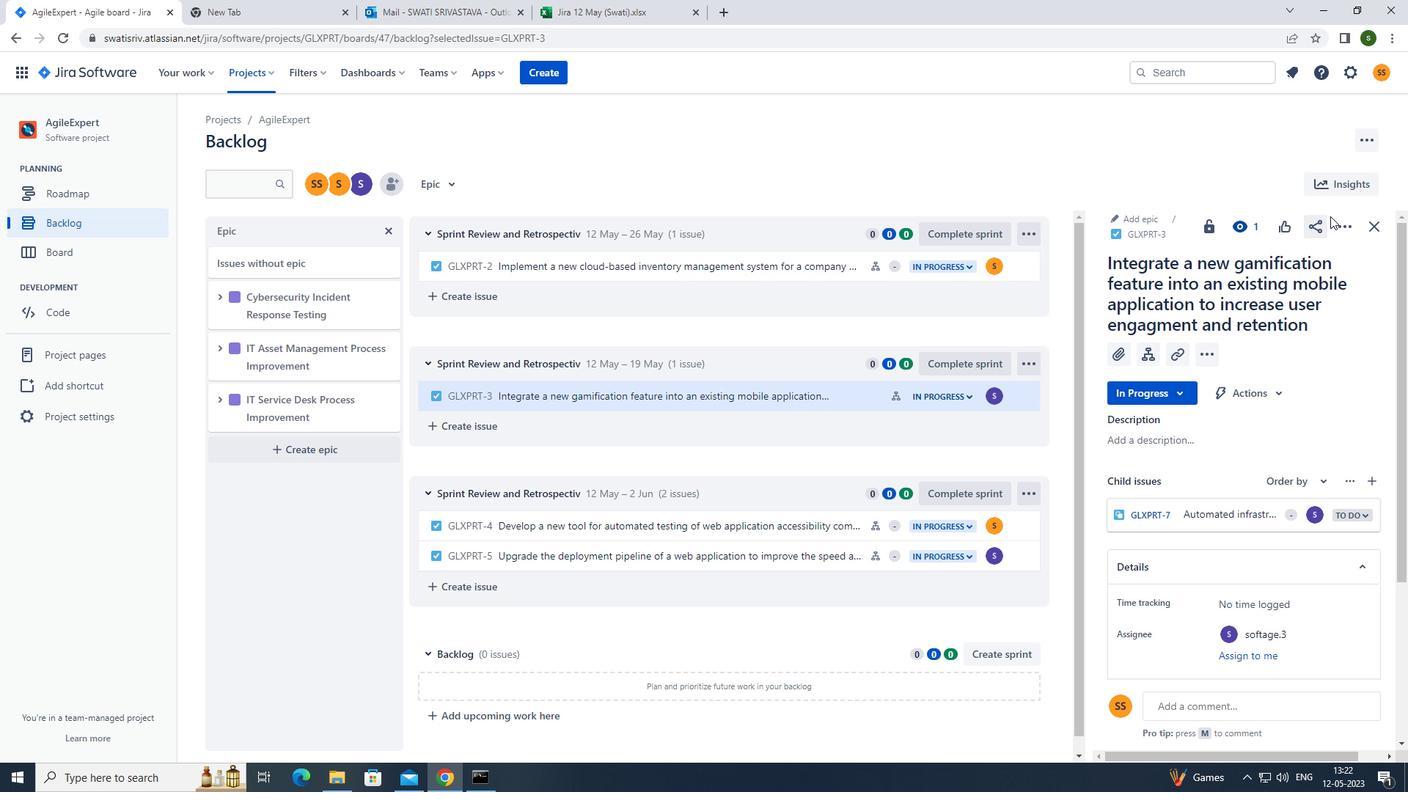 
Action: Mouse pressed left at (1340, 222)
Screenshot: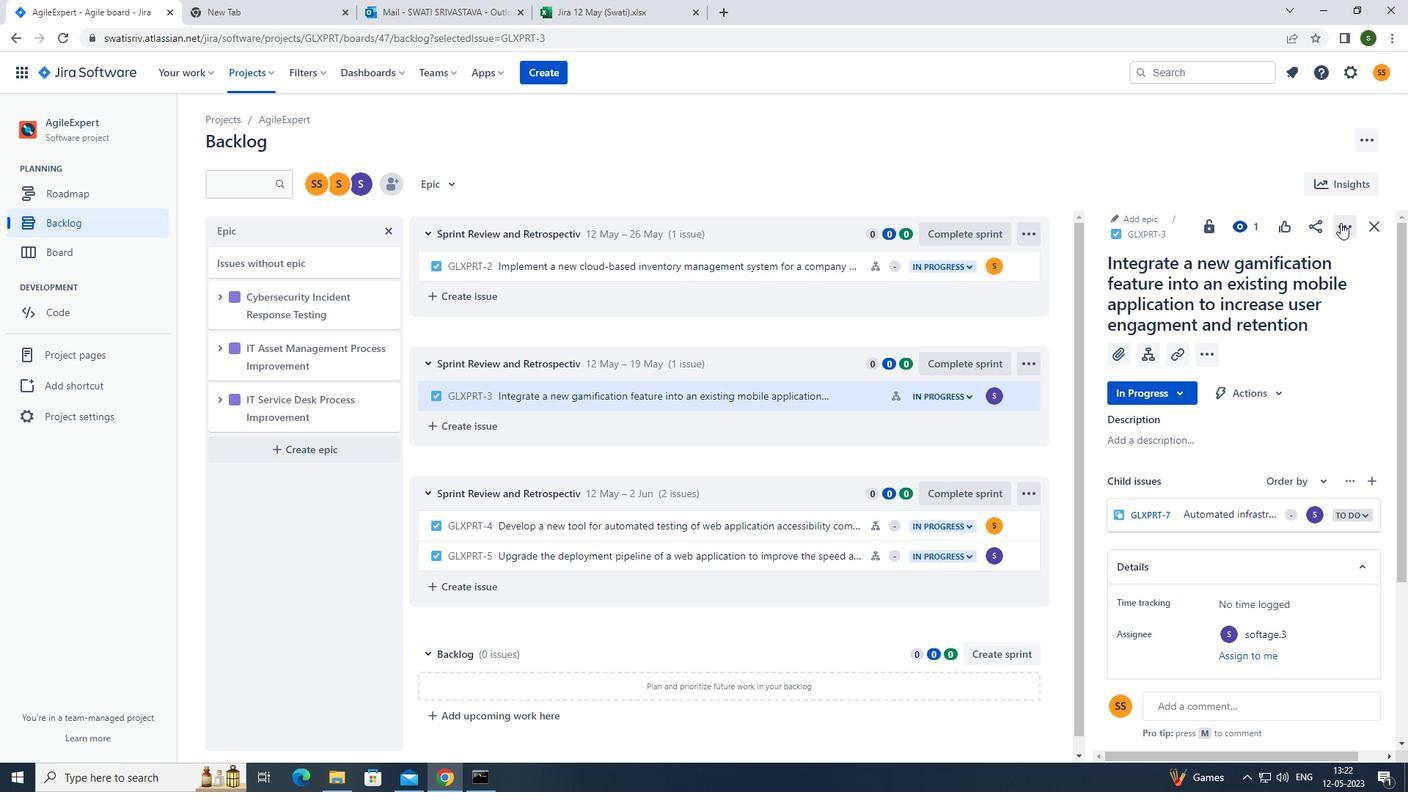 
Action: Mouse moved to (1288, 259)
Screenshot: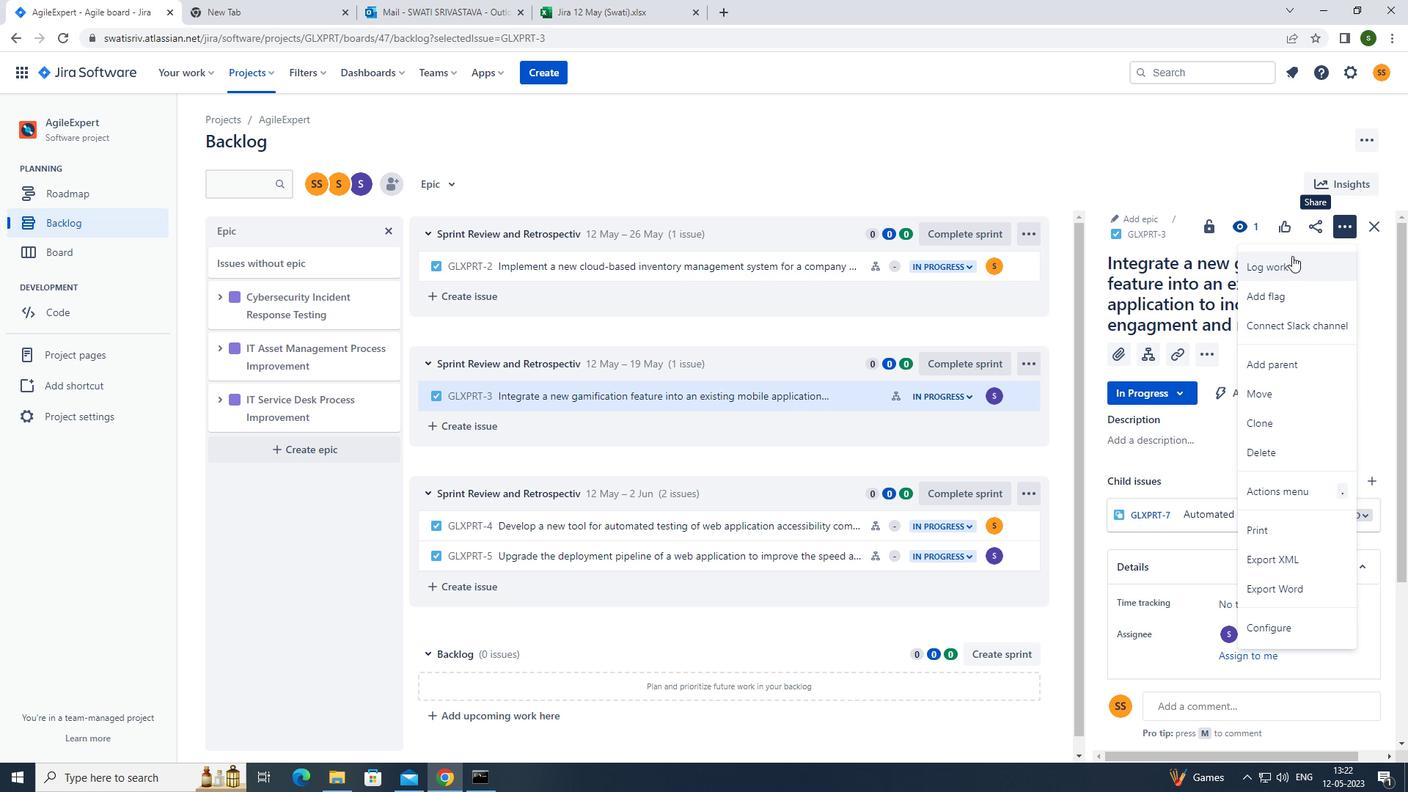
Action: Mouse pressed left at (1288, 259)
Screenshot: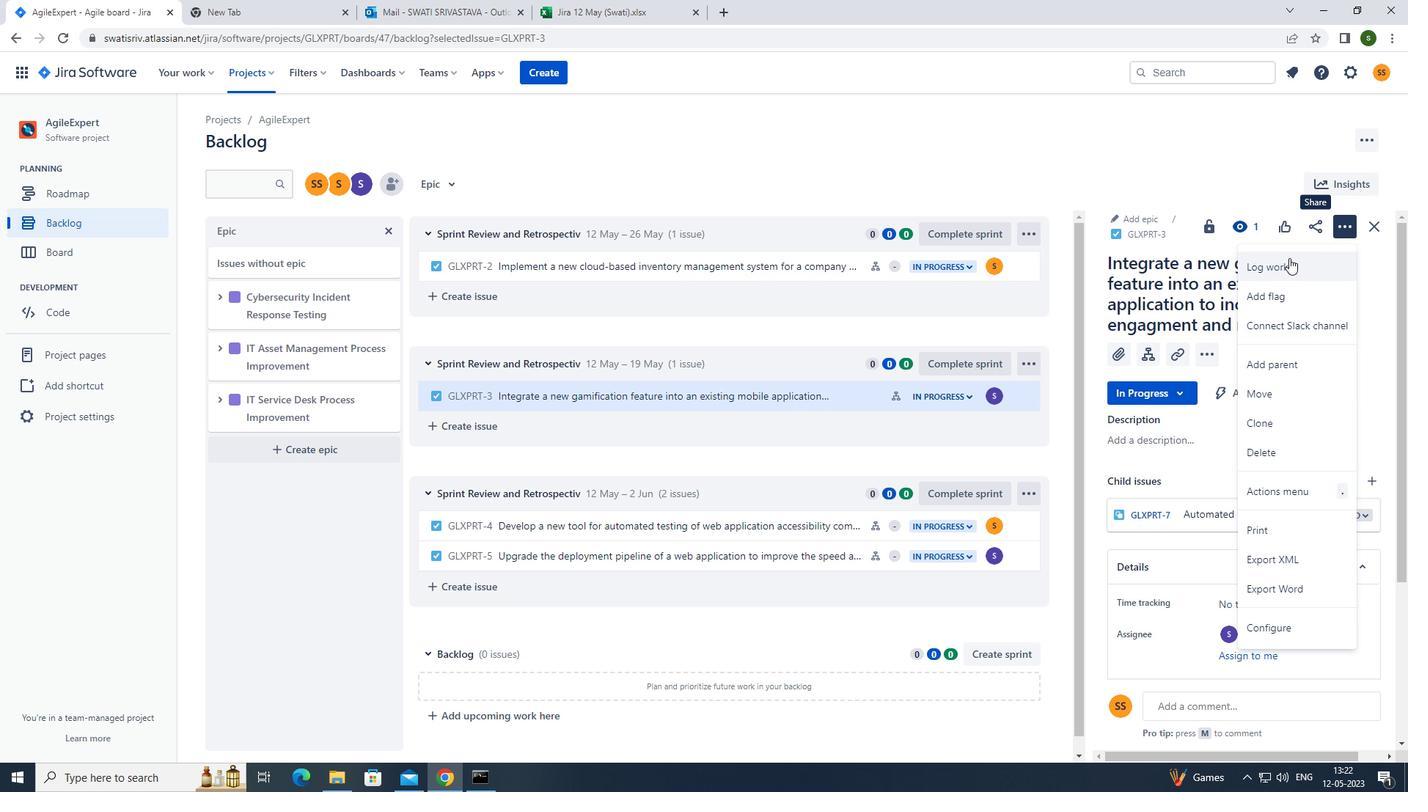 
Action: Mouse moved to (663, 188)
Screenshot: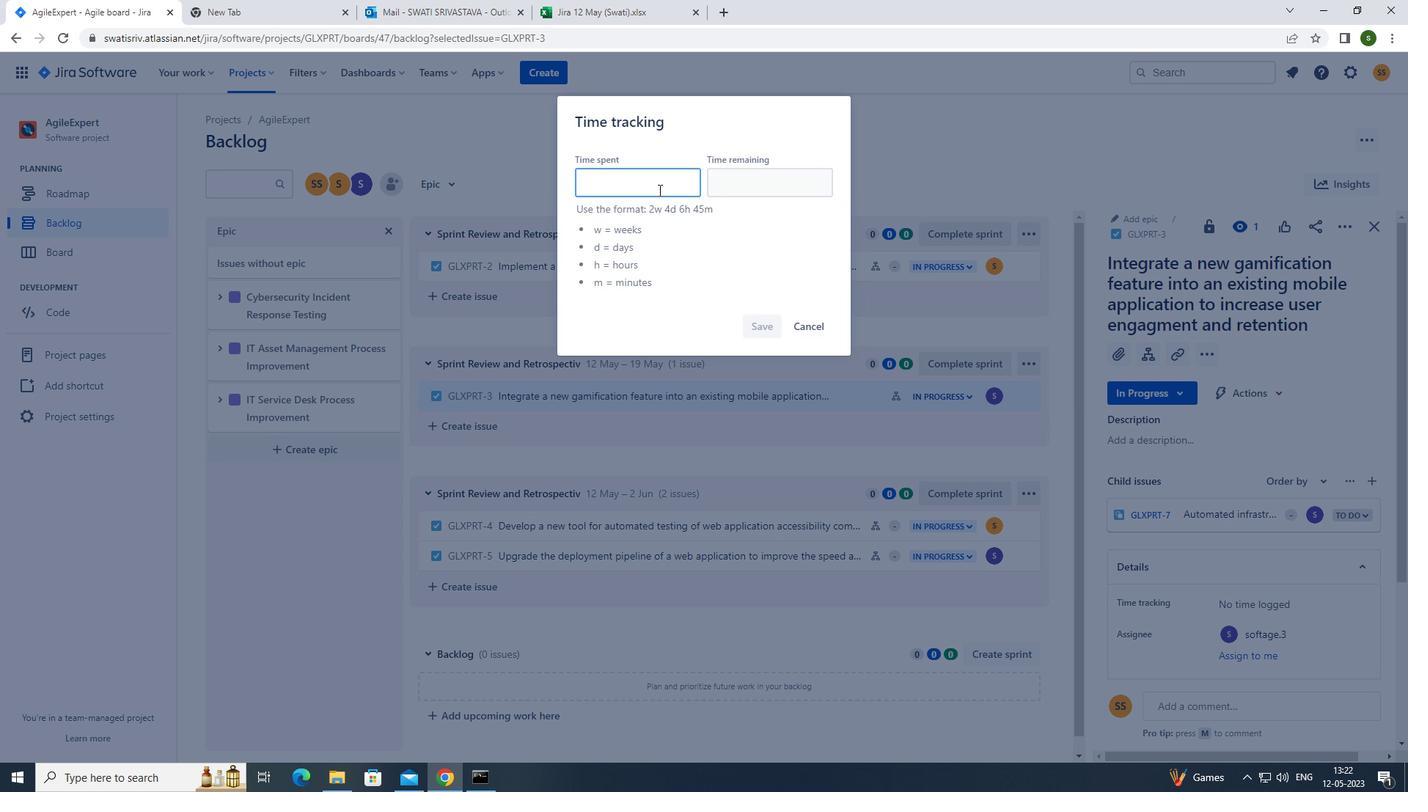 
Action: Key pressed 5w<Key.space>6d<Key.space>1h<Key.space>9m
Screenshot: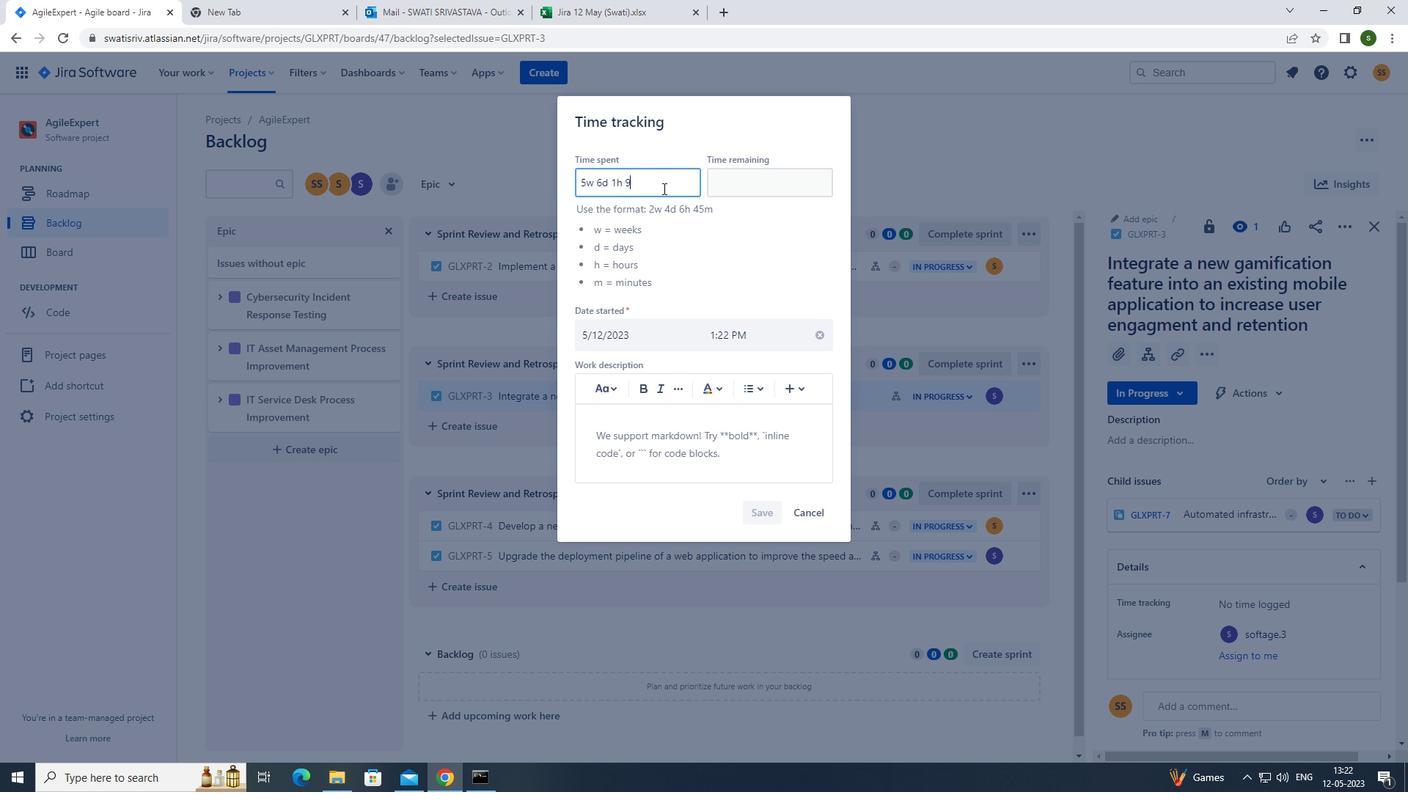 
Action: Mouse moved to (759, 201)
Screenshot: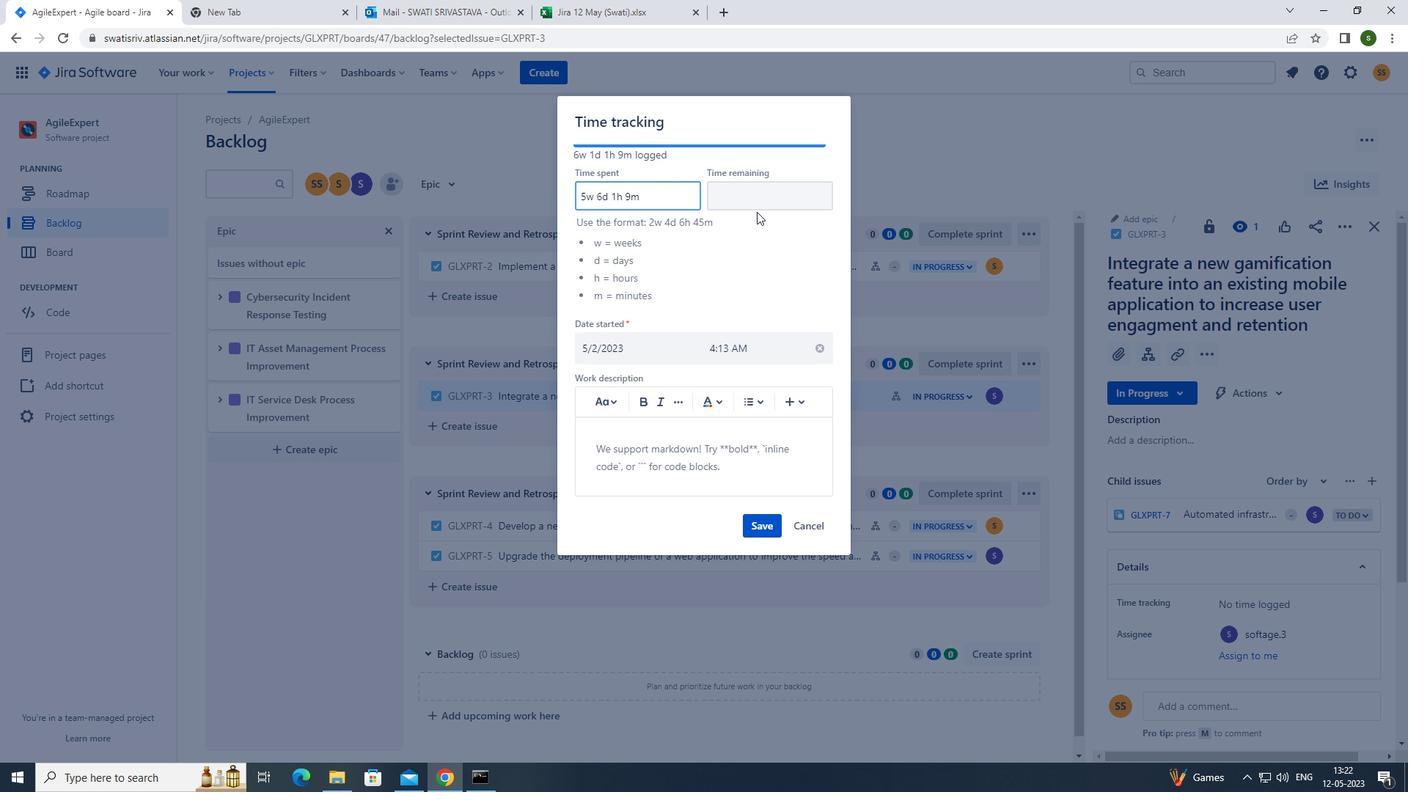 
Action: Mouse pressed left at (759, 201)
Screenshot: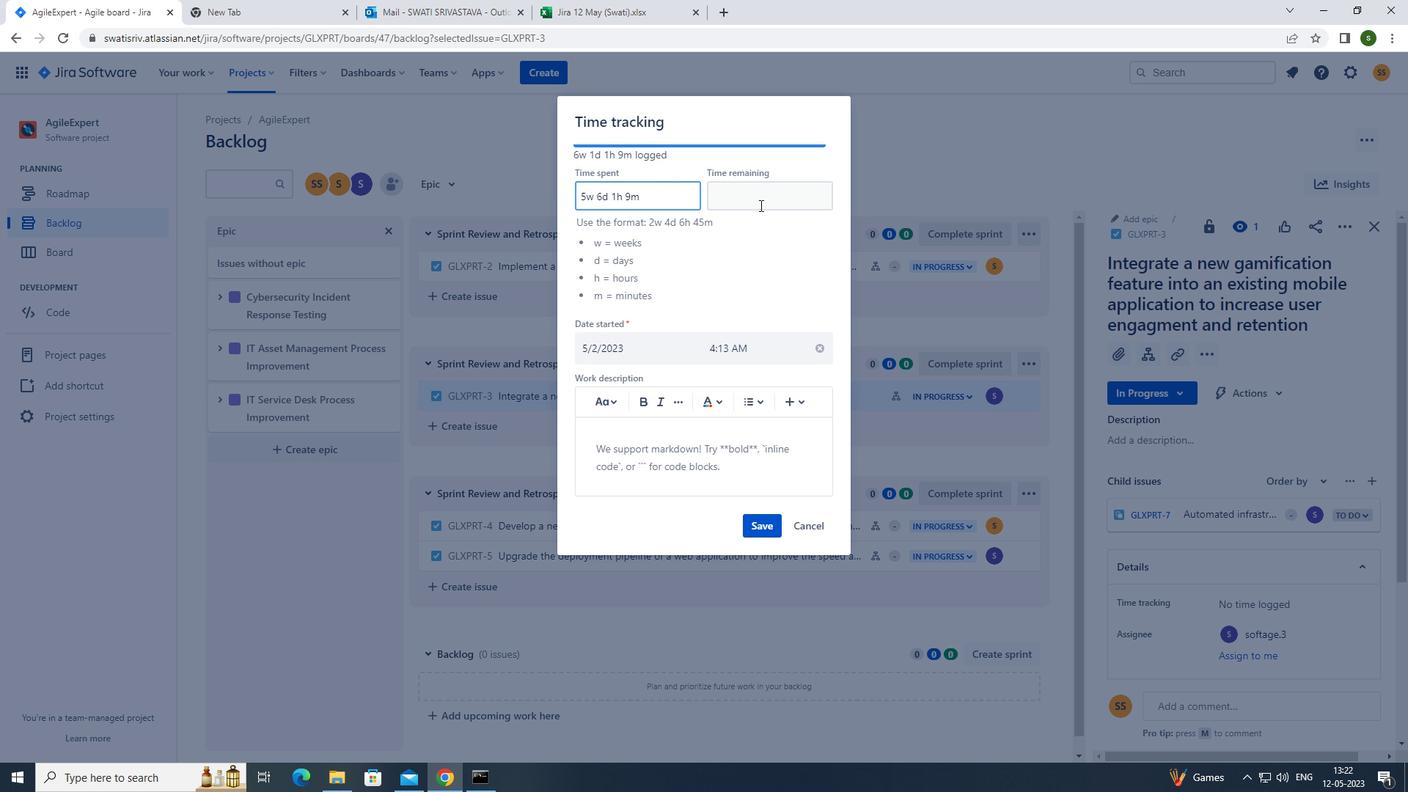 
Action: Mouse moved to (761, 200)
Screenshot: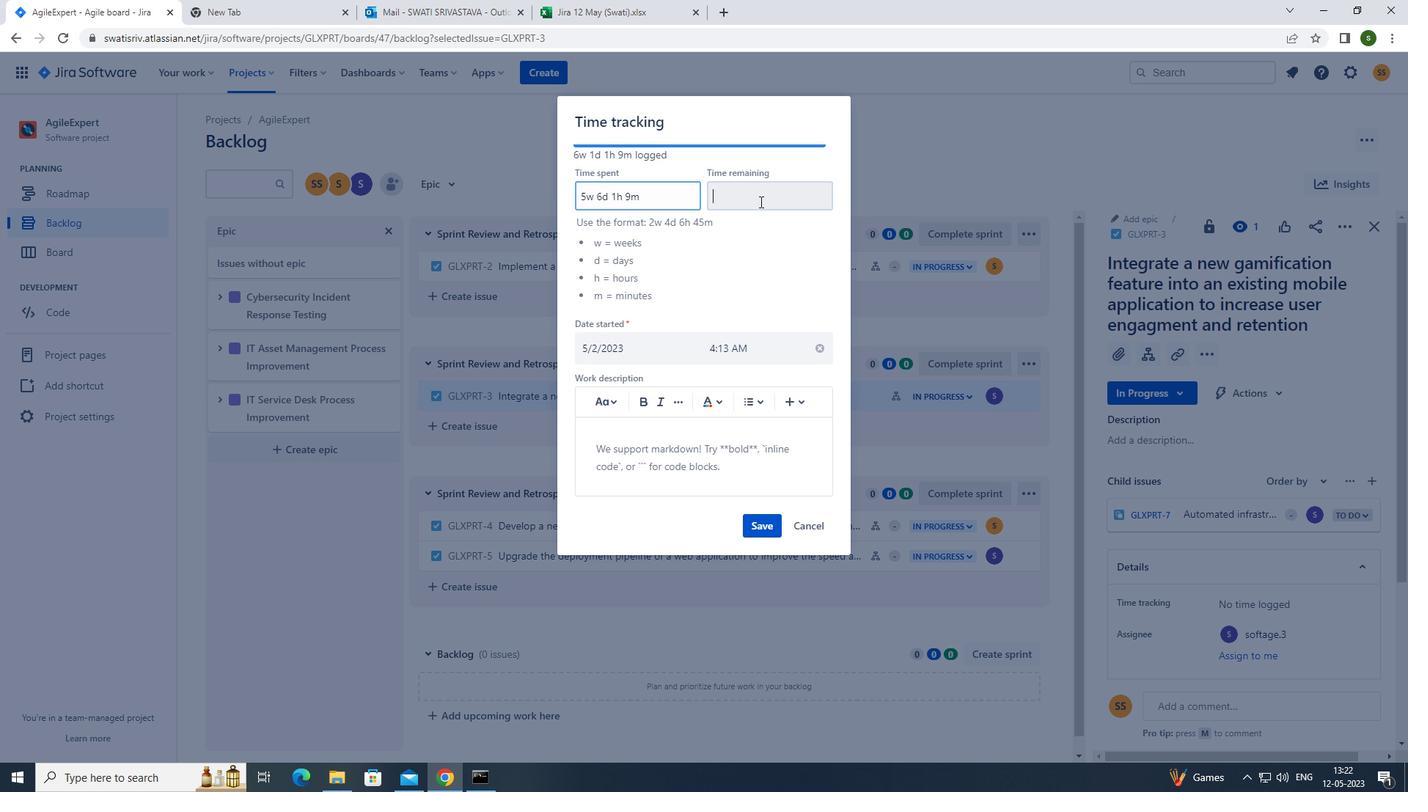 
Action: Key pressed 5w<Key.space>6d<Key.space>6h<Key.space>50m
Screenshot: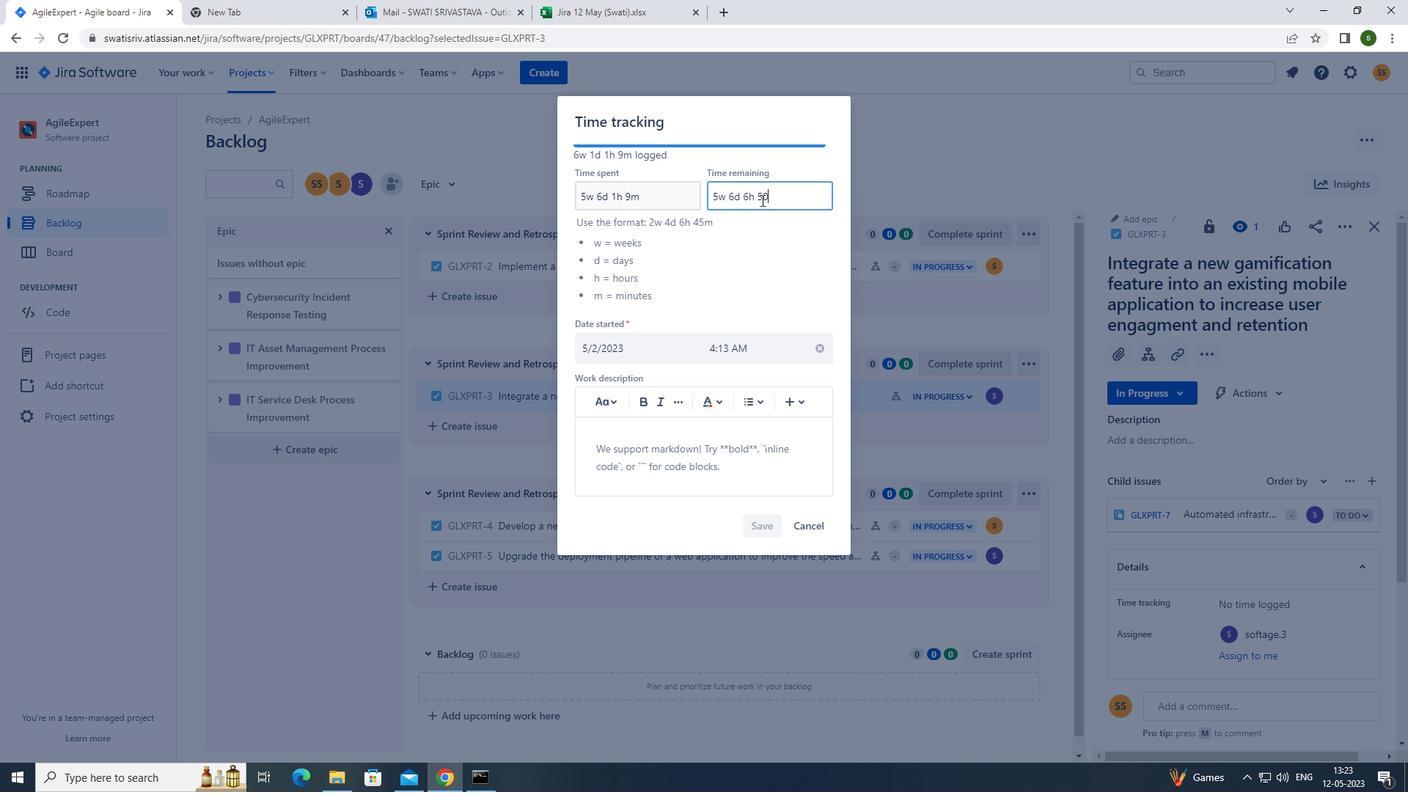 
Action: Mouse moved to (757, 522)
Screenshot: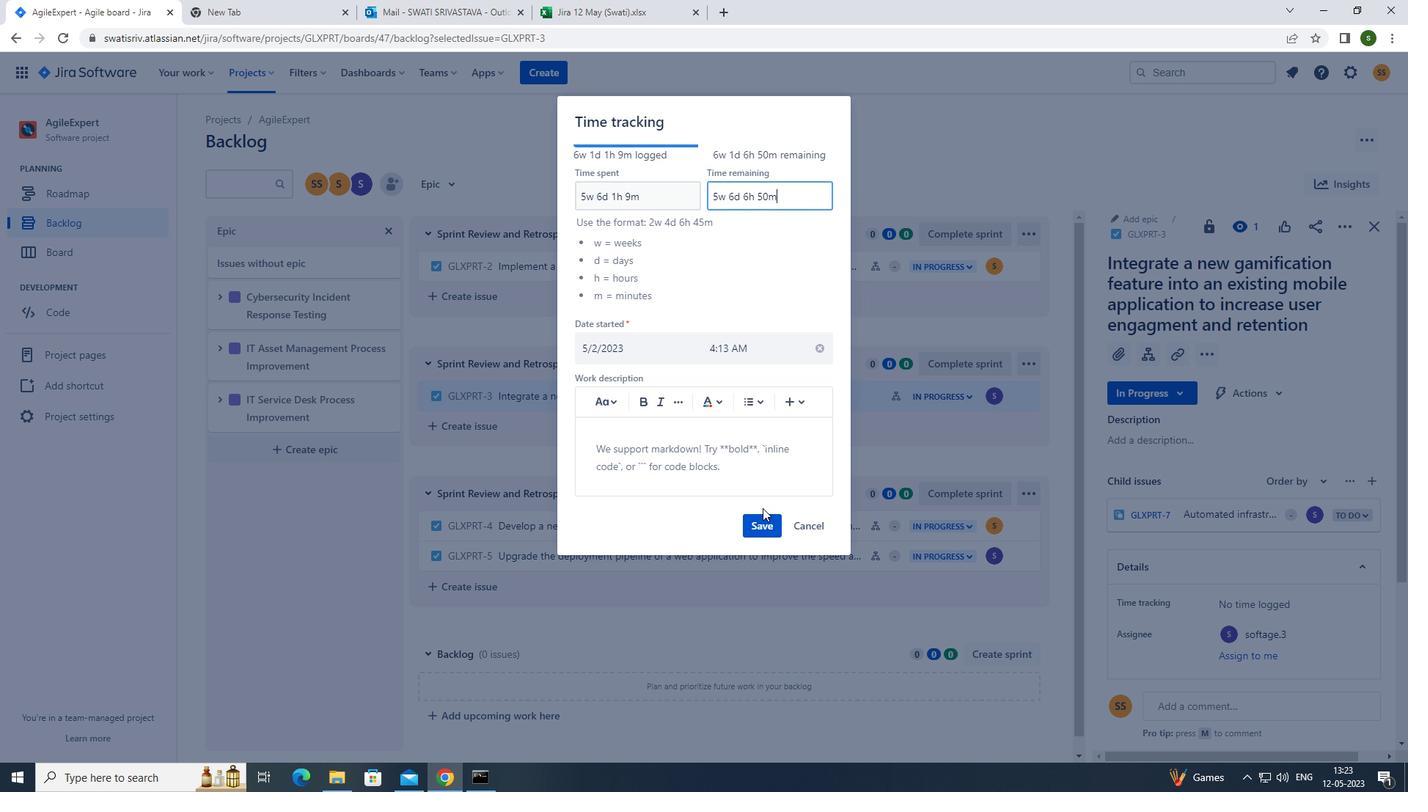 
Action: Mouse pressed left at (757, 522)
Screenshot: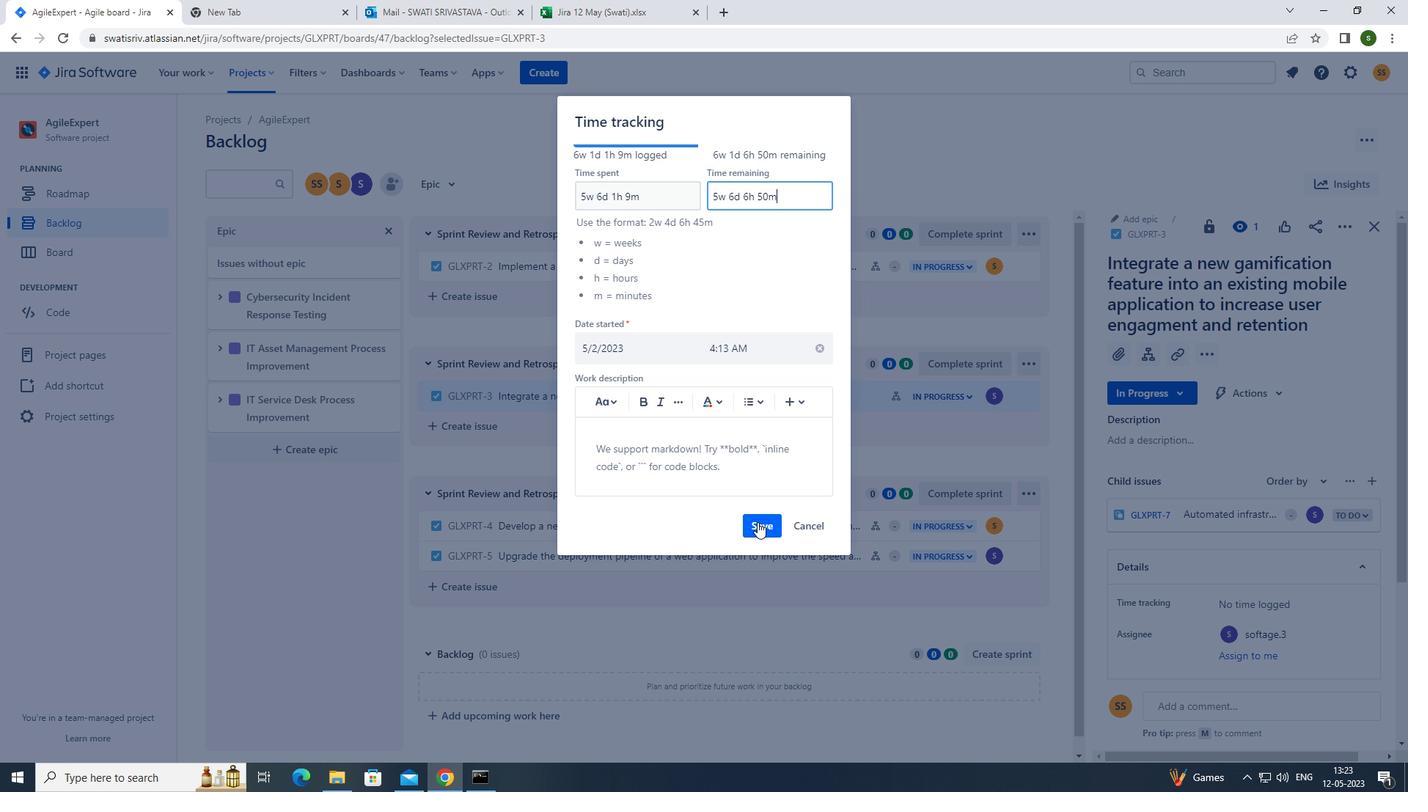 
Action: Mouse moved to (1349, 227)
Screenshot: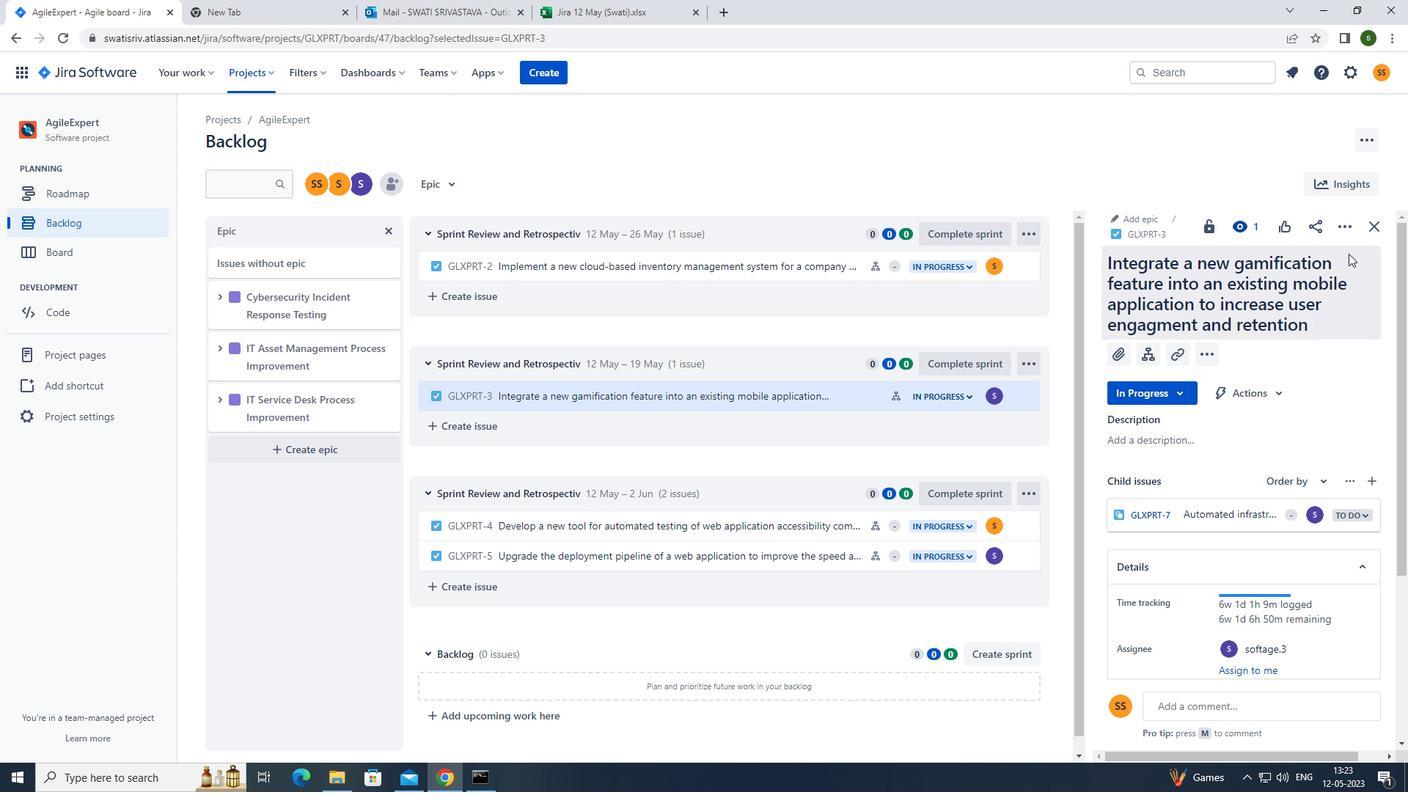 
Action: Mouse pressed left at (1349, 227)
Screenshot: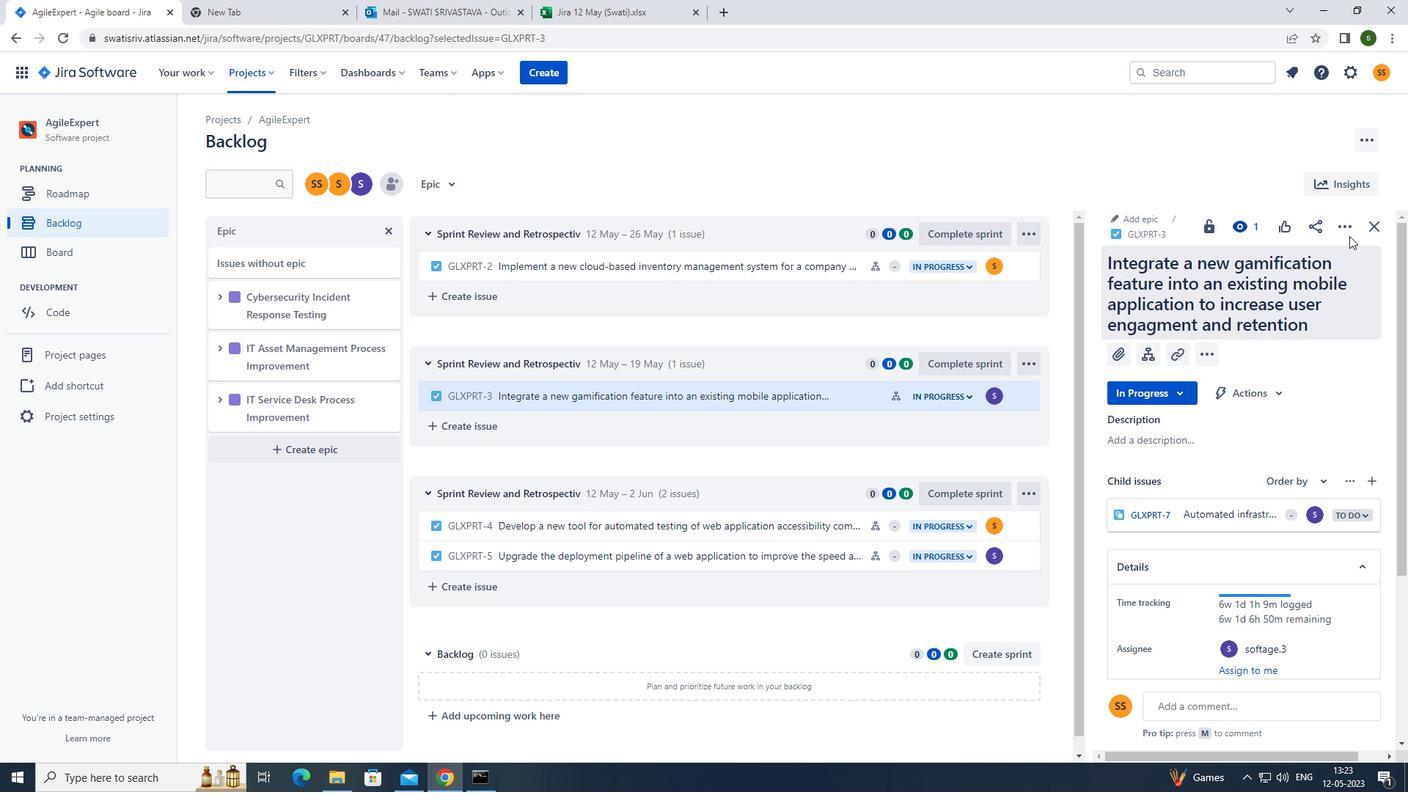 
Action: Mouse moved to (1281, 429)
Screenshot: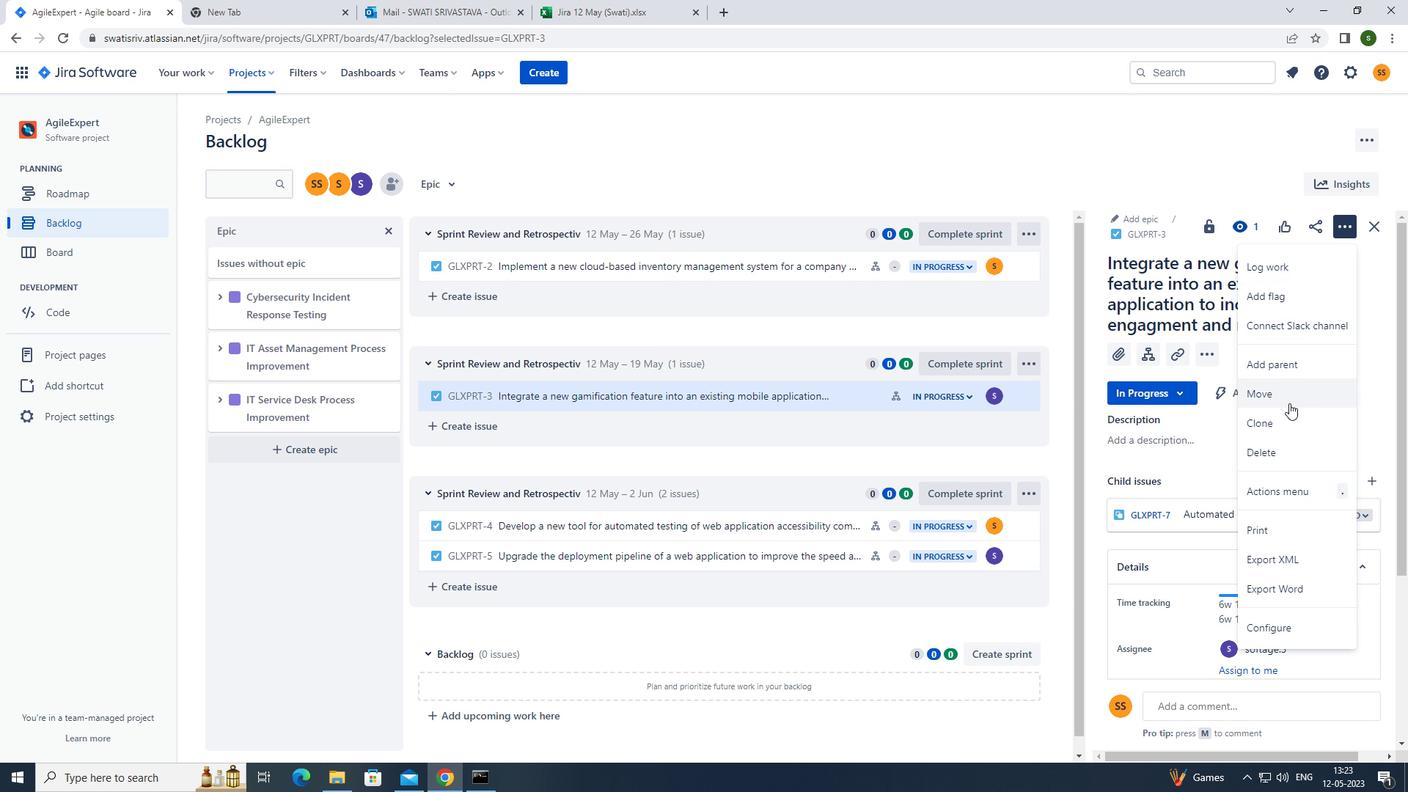 
Action: Mouse pressed left at (1281, 429)
Screenshot: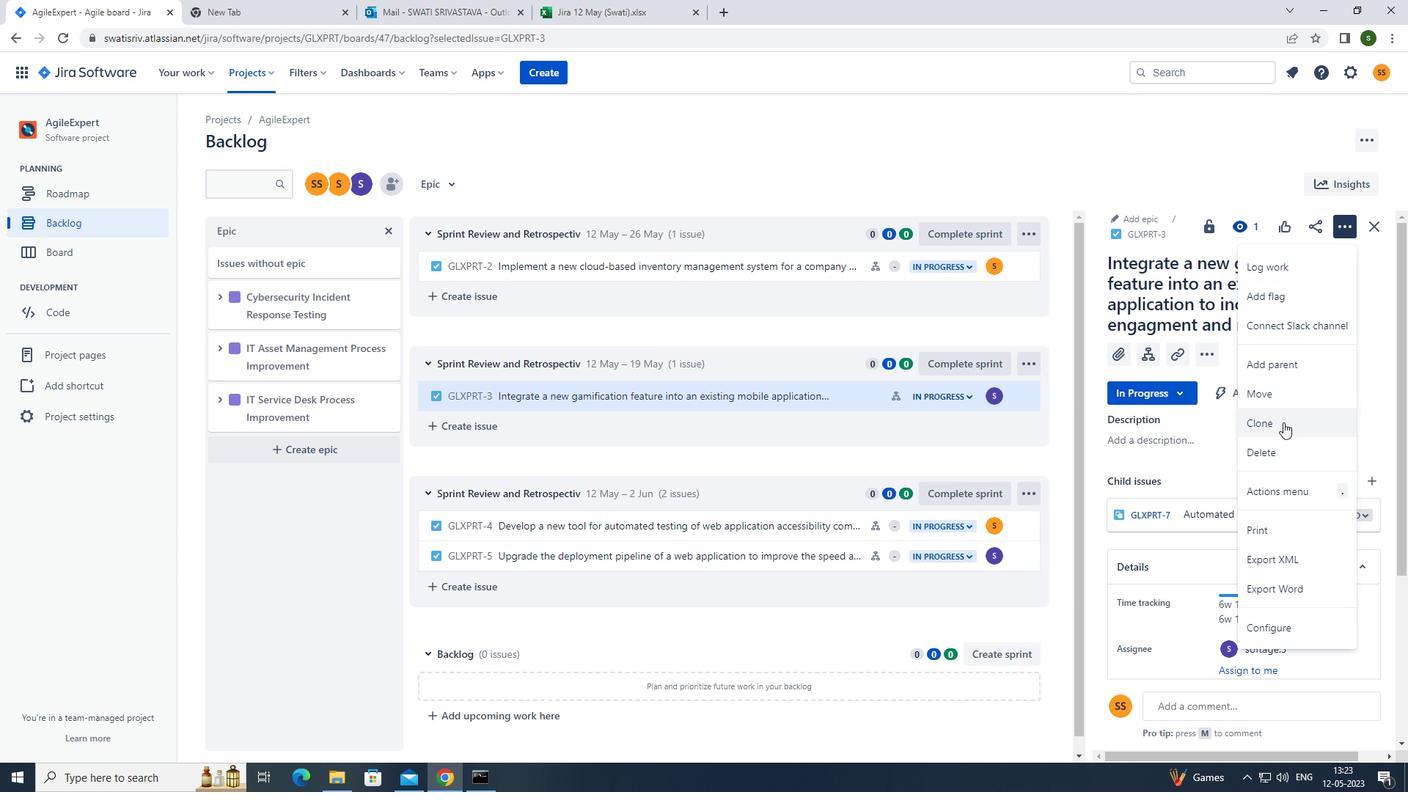 
Action: Mouse moved to (815, 315)
Screenshot: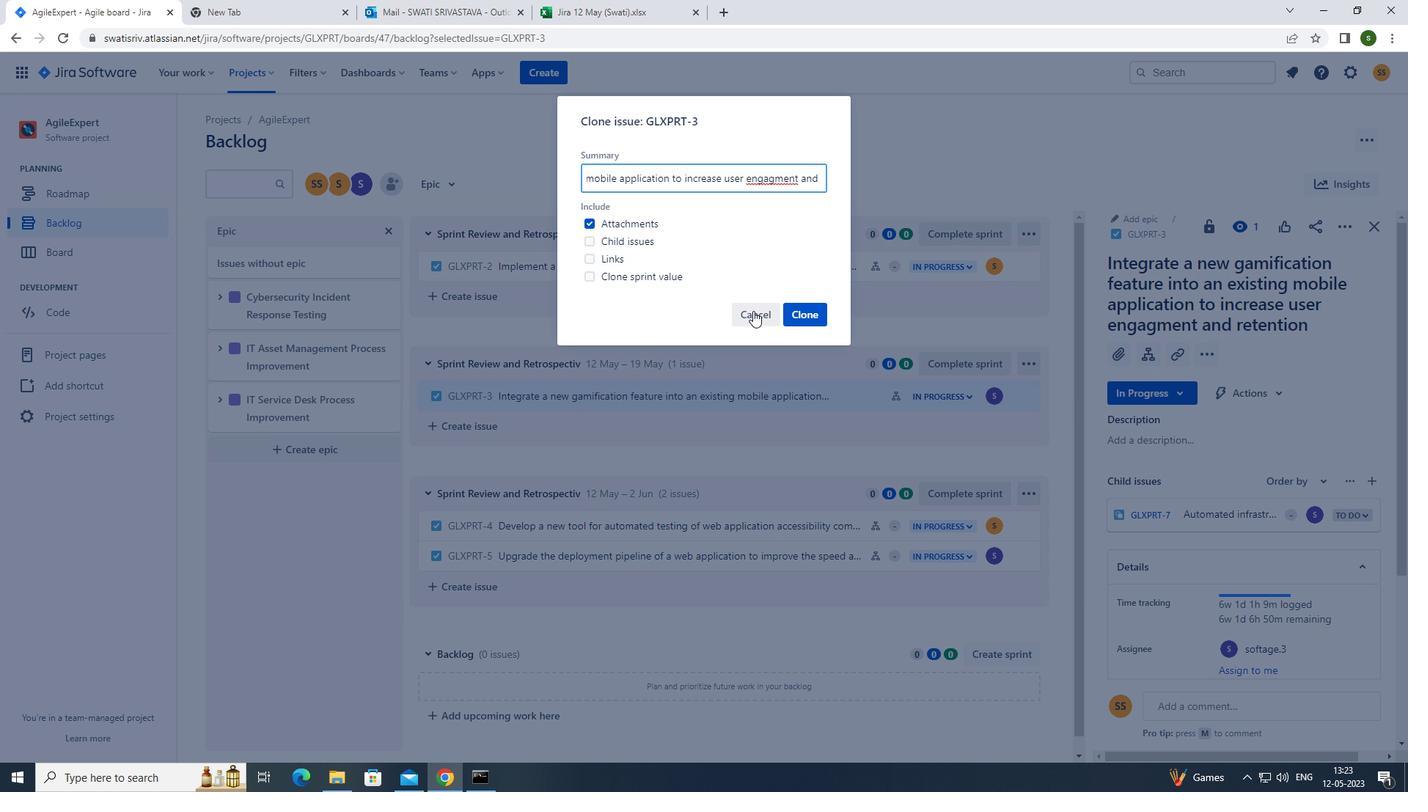 
Action: Mouse pressed left at (815, 315)
Screenshot: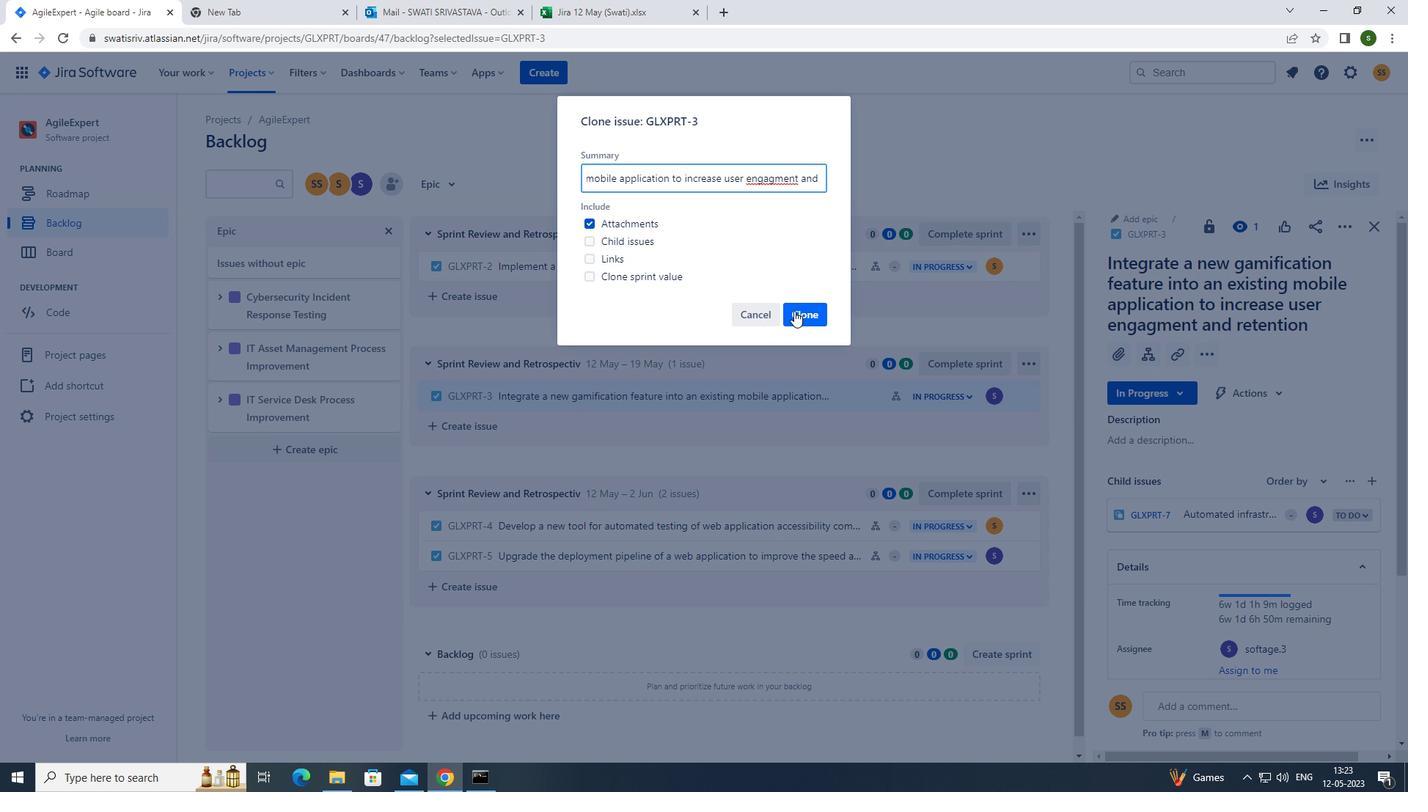 
Action: Mouse moved to (448, 187)
Screenshot: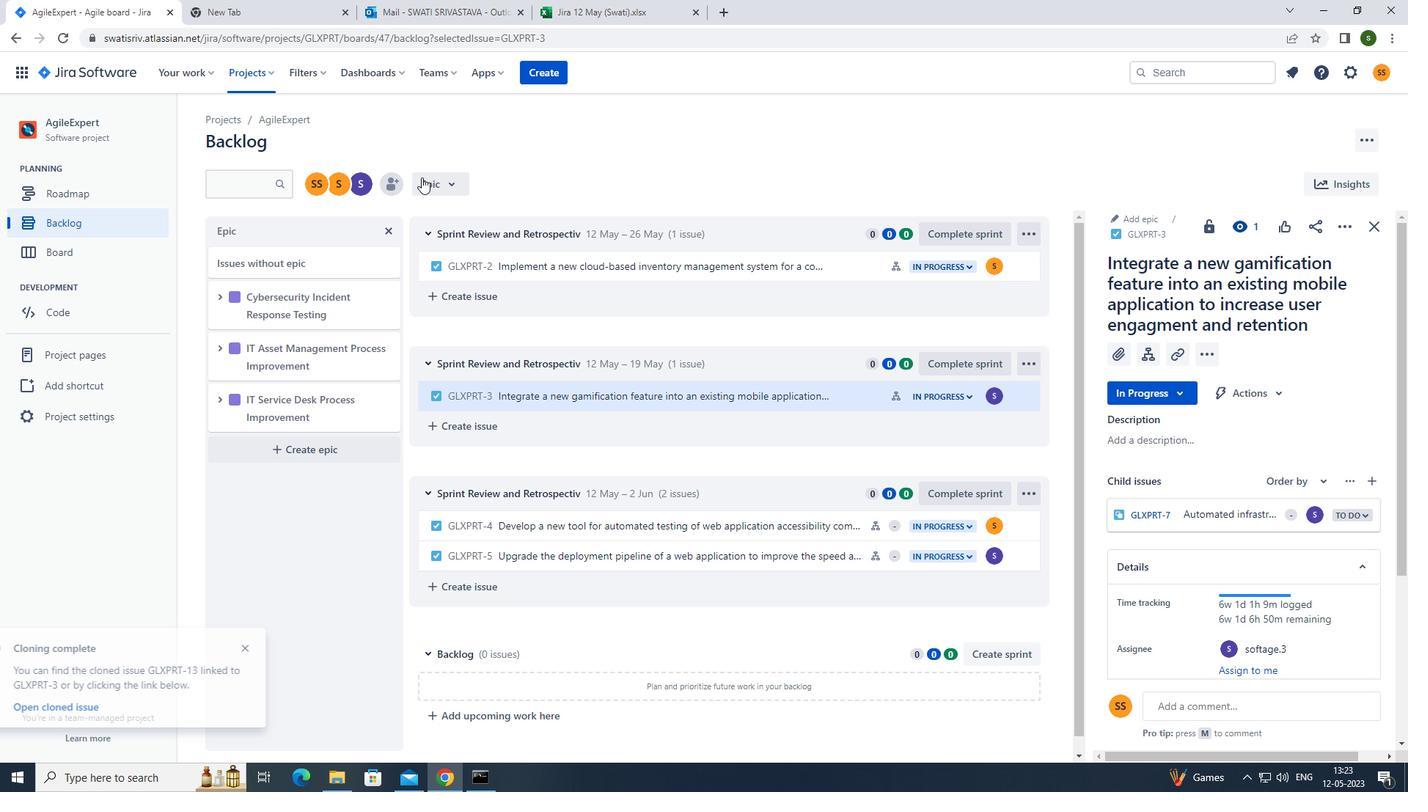 
Action: Mouse pressed left at (448, 187)
Screenshot: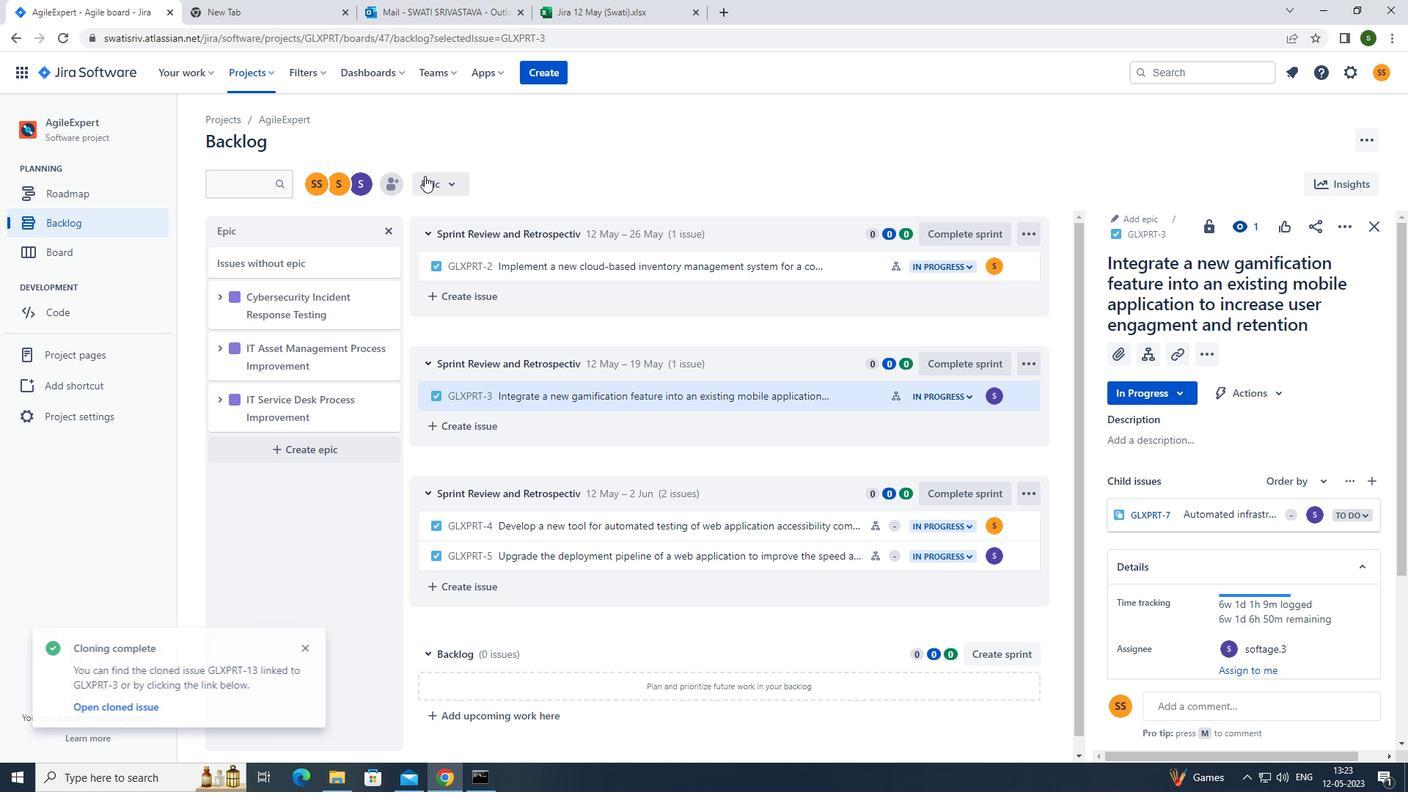 
Action: Mouse moved to (477, 267)
Screenshot: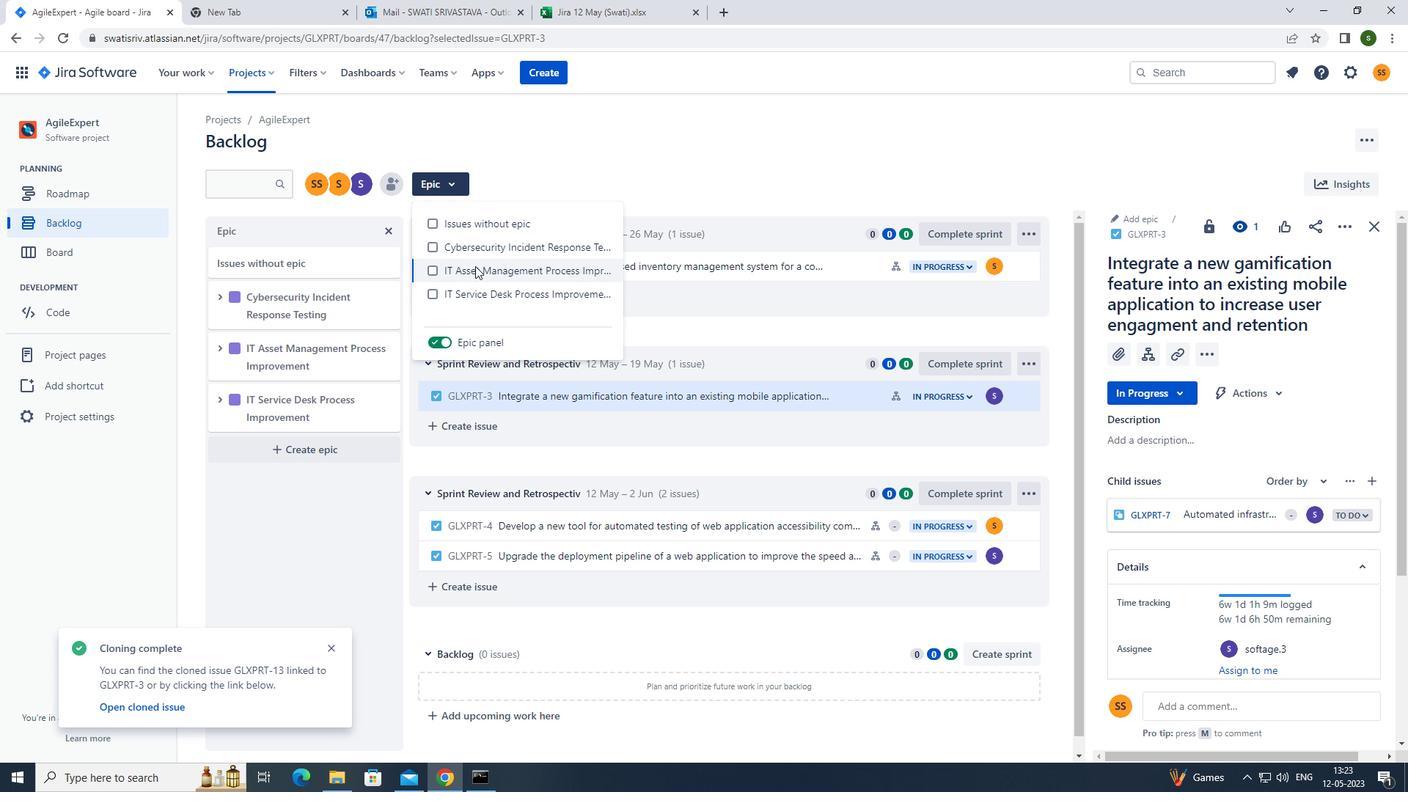 
Action: Mouse pressed left at (477, 267)
Screenshot: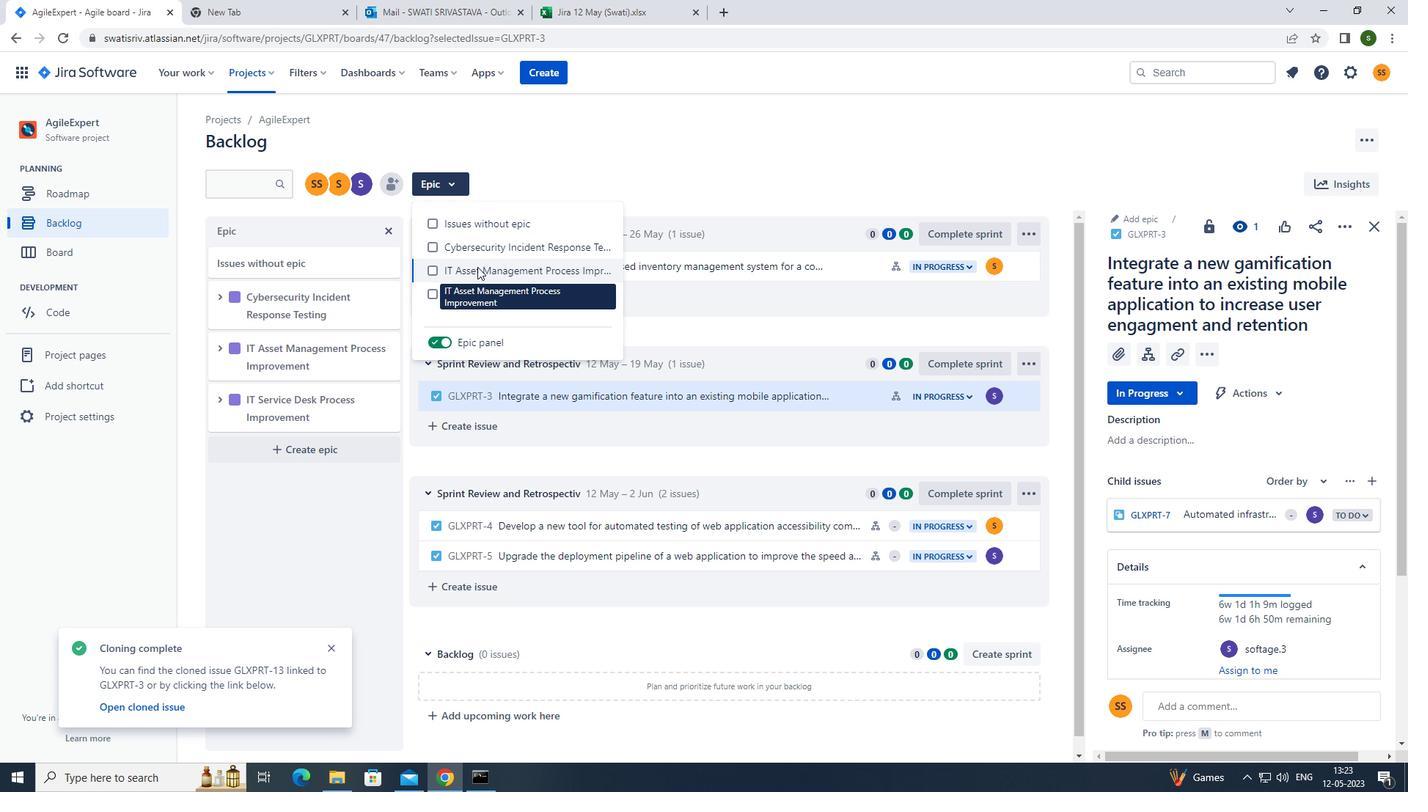 
Action: Mouse moved to (603, 161)
Screenshot: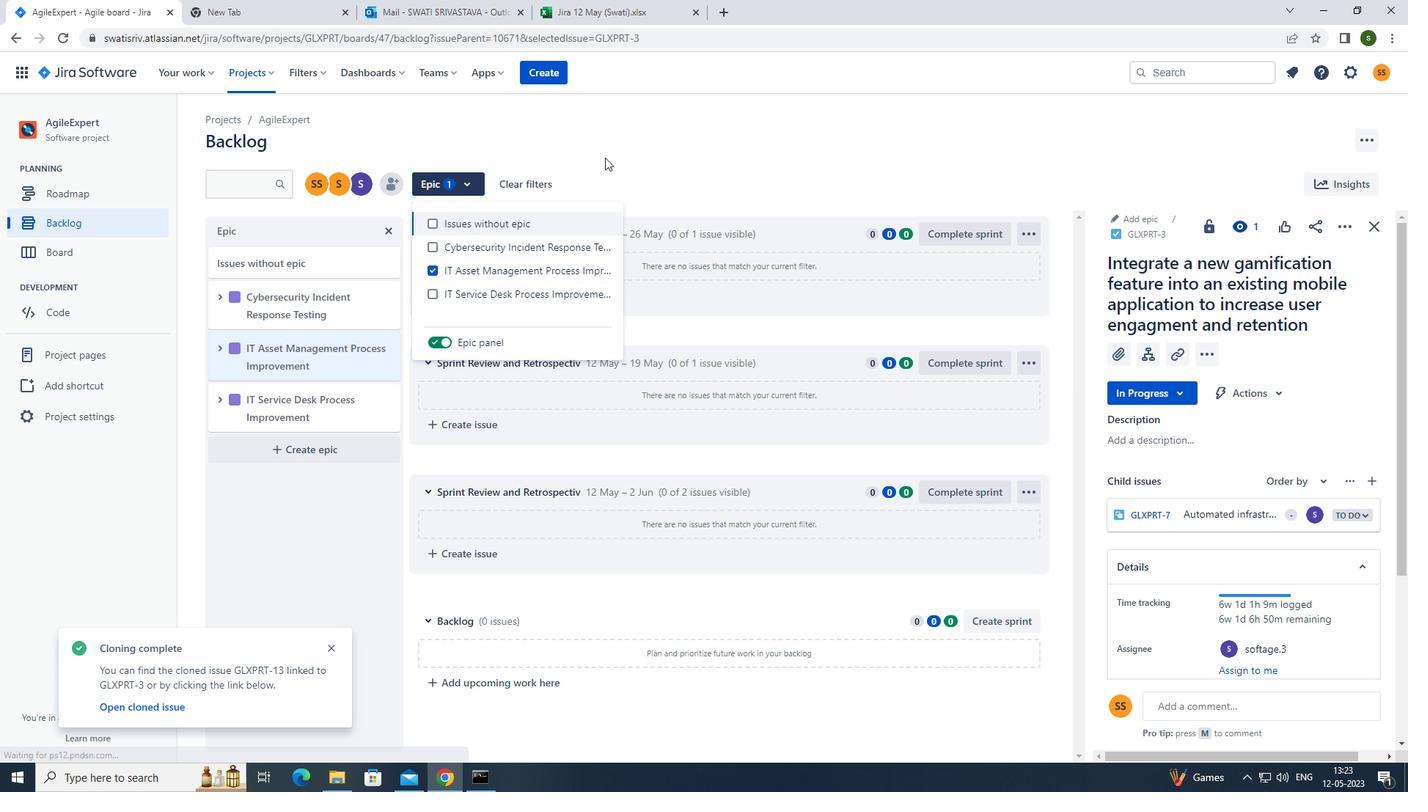 
Action: Mouse pressed left at (603, 161)
Screenshot: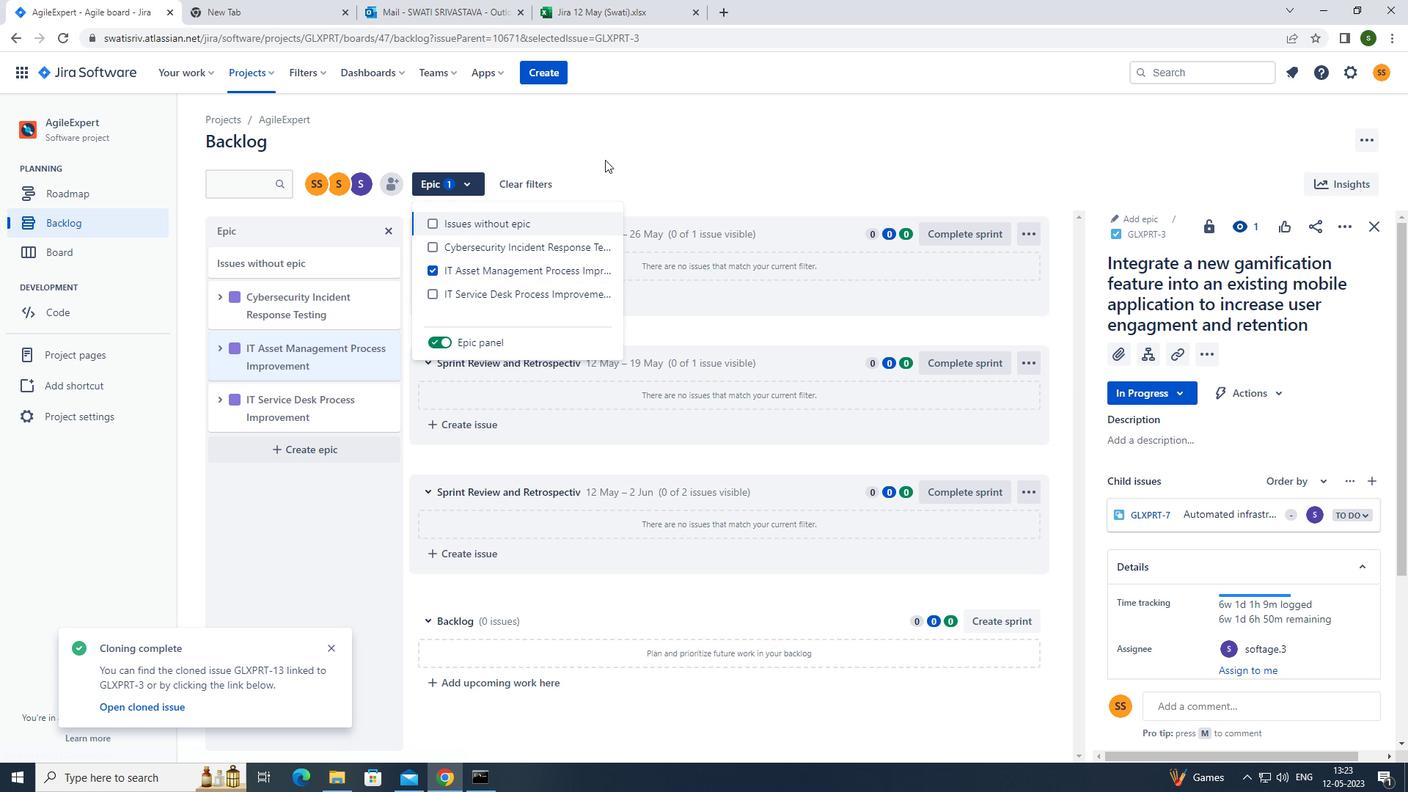 
